 Task: Open Card Card0000000012 in Board Board0000000003 in Workspace WS0000000001 in Trello. Add Member nikrathi889@gmail.com to Card Card0000000012 in Board Board0000000003 in Workspace WS0000000001 in Trello. Add Red Label titled Label0000000012 to Card Card0000000012 in Board Board0000000003 in Workspace WS0000000001 in Trello. Add Checklist CL0000000012 to Card Card0000000012 in Board Board0000000003 in Workspace WS0000000001 in Trello. Add Dates with Start Date as Nov 01 2023 and Due Date as Nov 30 2023 to Card Card0000000012 in Board Board0000000003 in Workspace WS0000000001 in Trello
Action: Mouse moved to (322, 477)
Screenshot: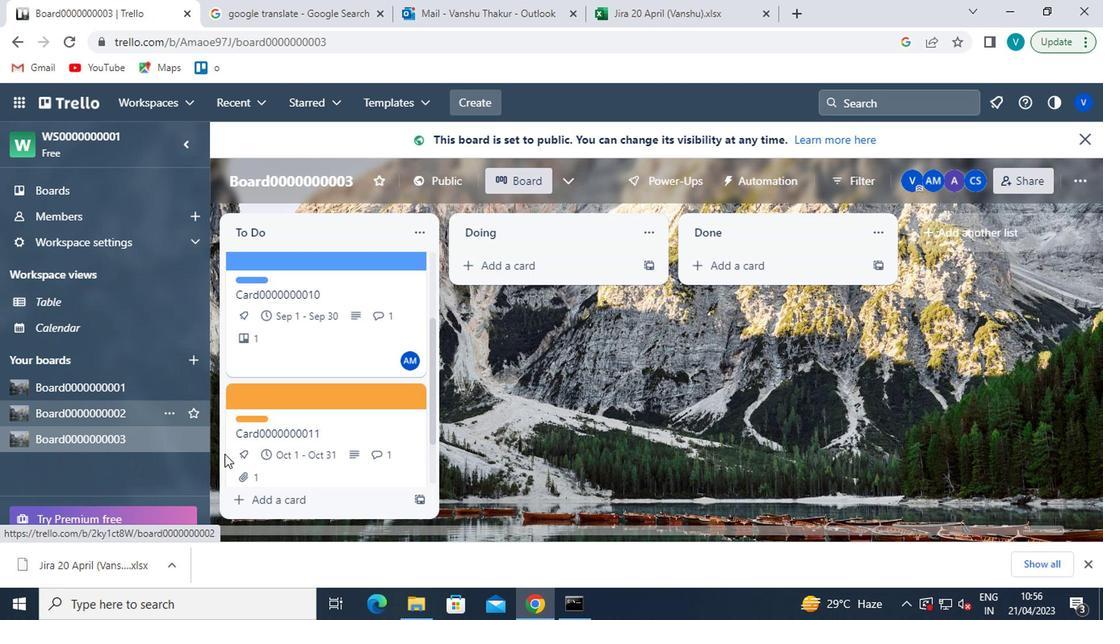 
Action: Mouse scrolled (322, 476) with delta (0, -1)
Screenshot: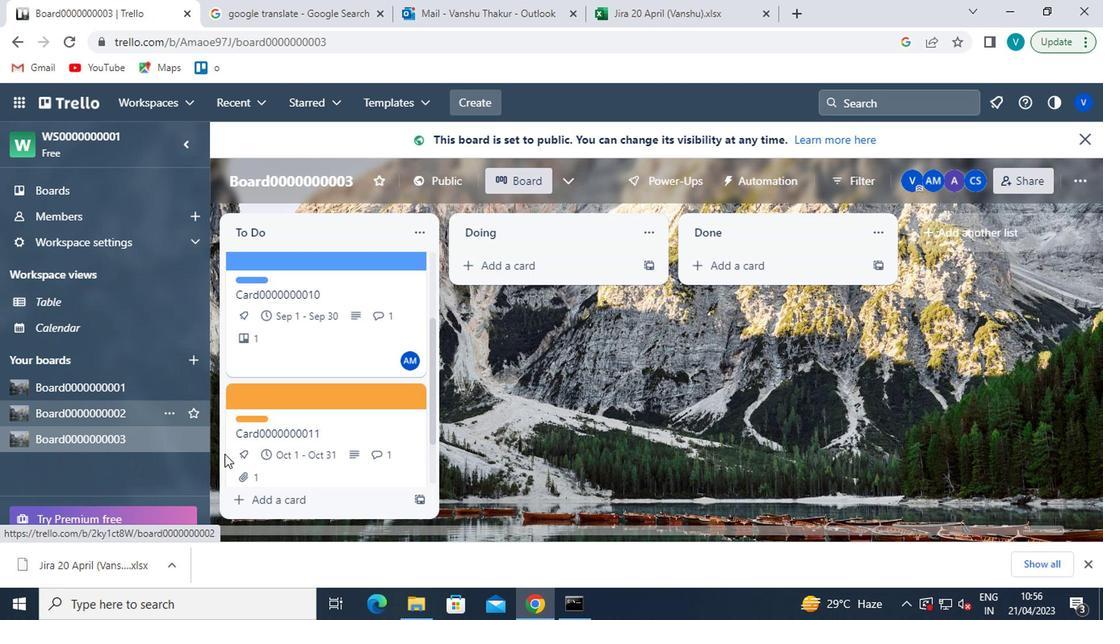 
Action: Mouse moved to (323, 474)
Screenshot: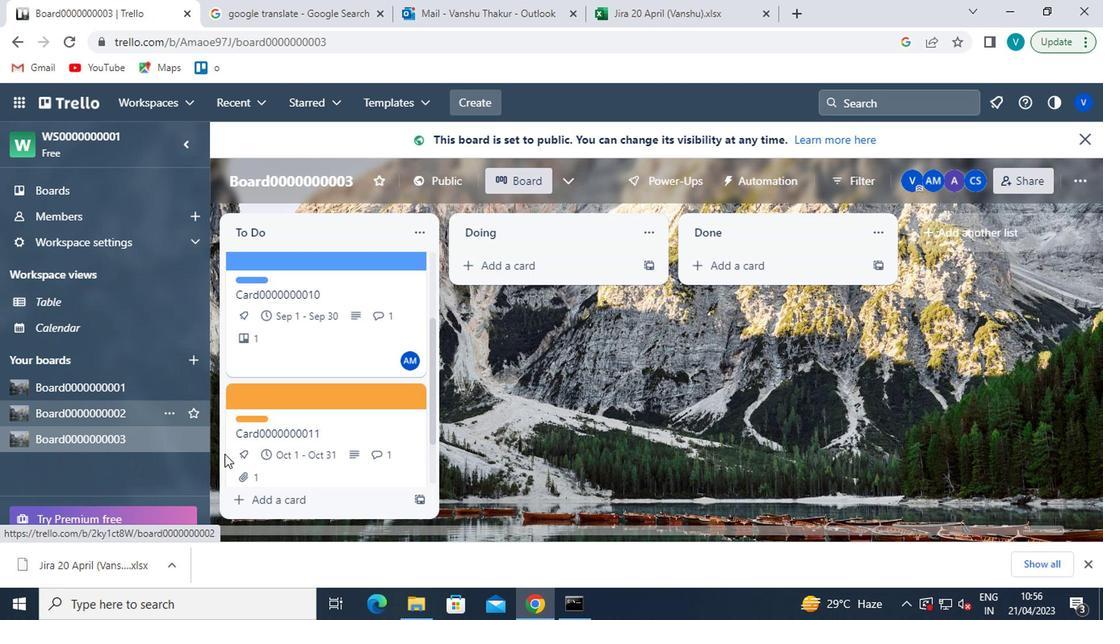 
Action: Mouse scrolled (323, 473) with delta (0, 0)
Screenshot: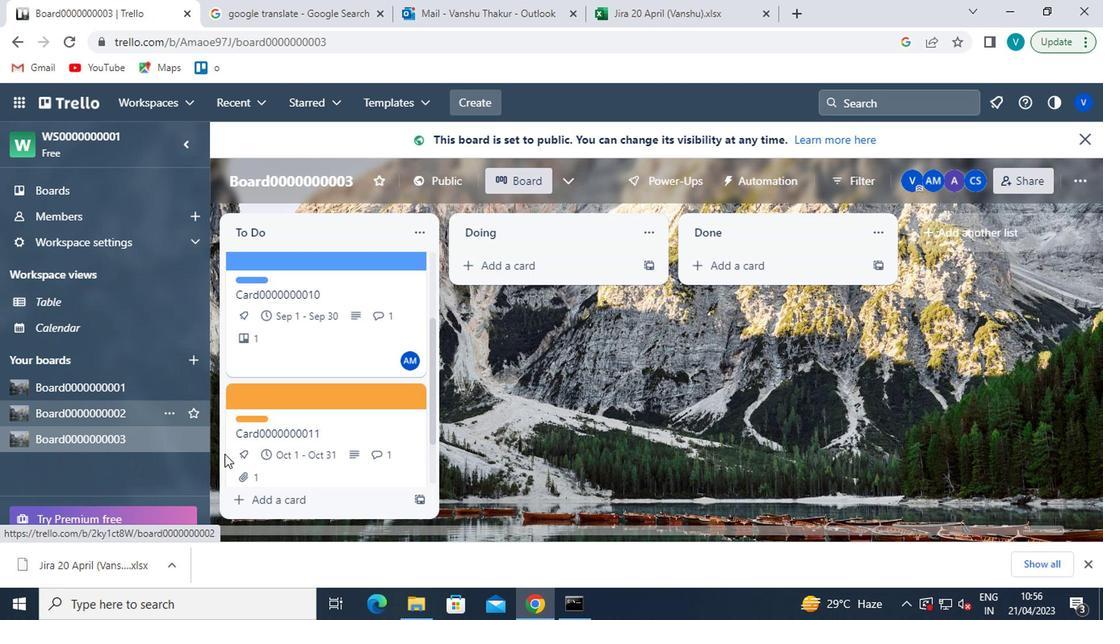 
Action: Mouse moved to (324, 470)
Screenshot: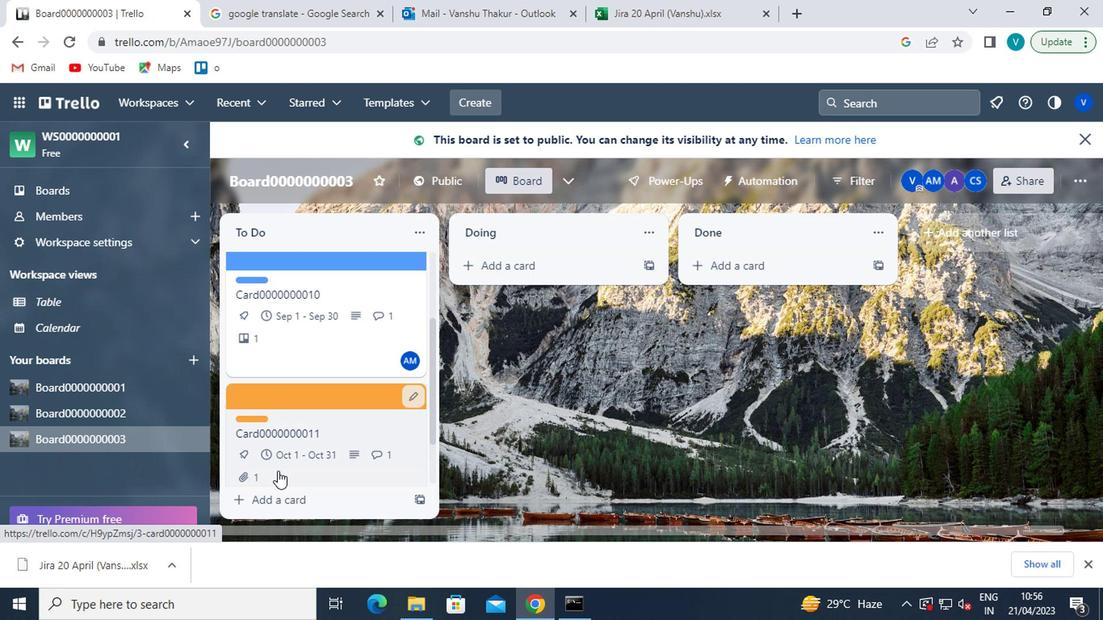 
Action: Mouse scrolled (324, 469) with delta (0, 0)
Screenshot: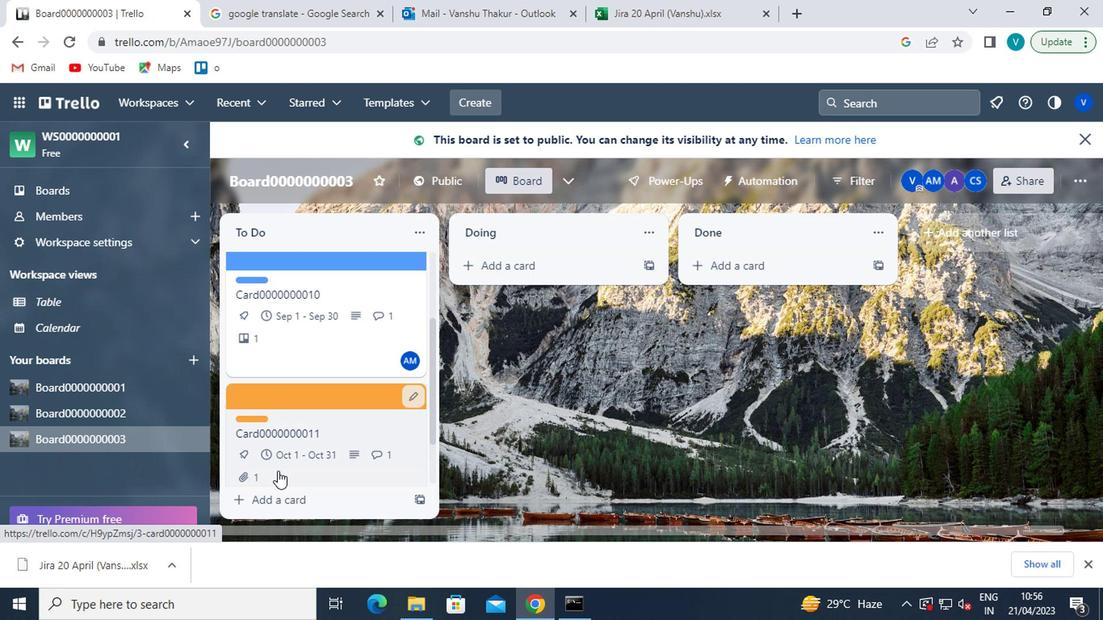 
Action: Mouse moved to (324, 466)
Screenshot: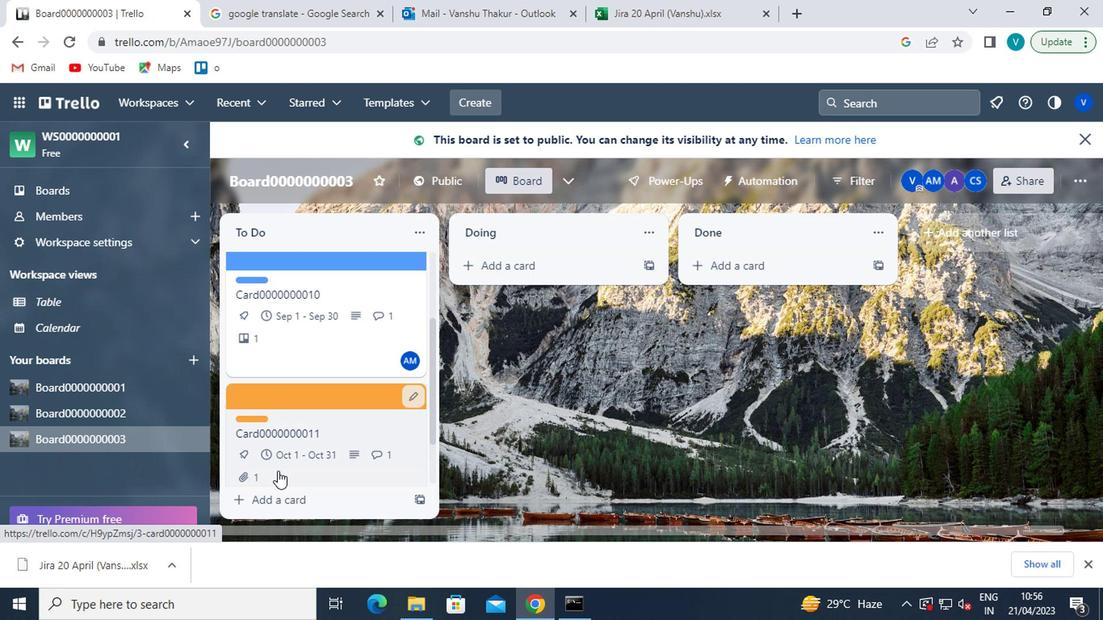 
Action: Mouse scrolled (324, 464) with delta (0, -1)
Screenshot: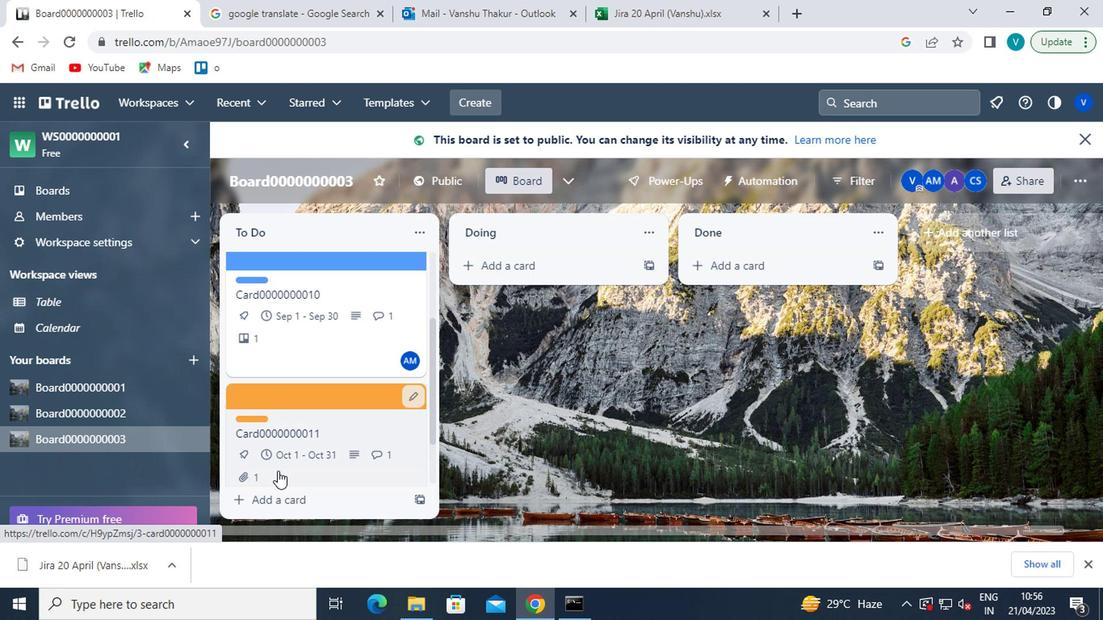 
Action: Mouse moved to (324, 462)
Screenshot: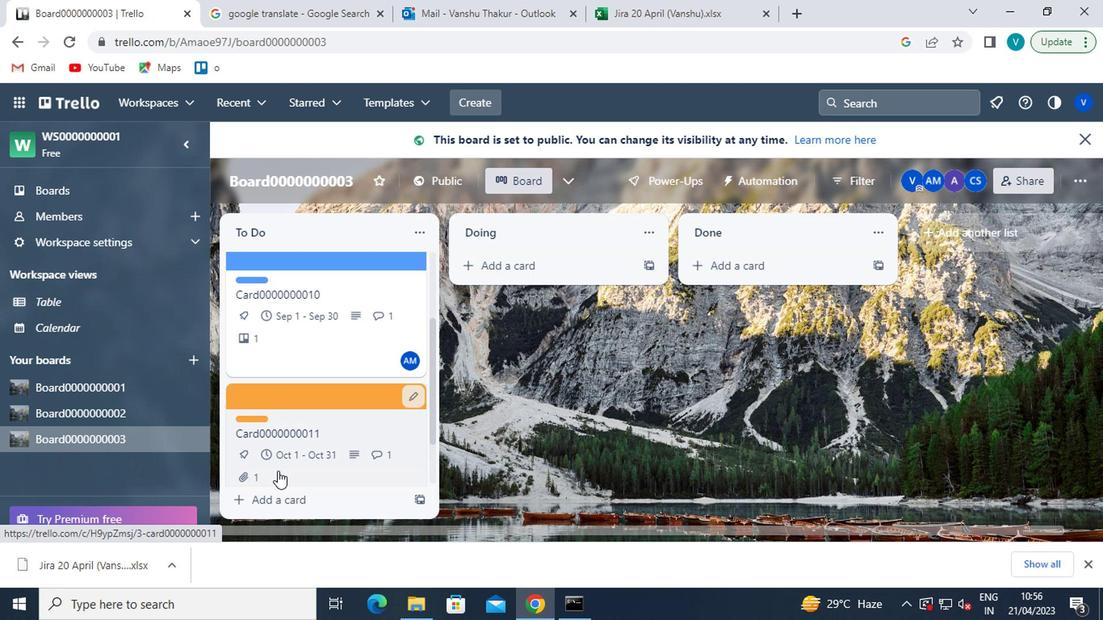 
Action: Mouse scrolled (324, 462) with delta (0, 0)
Screenshot: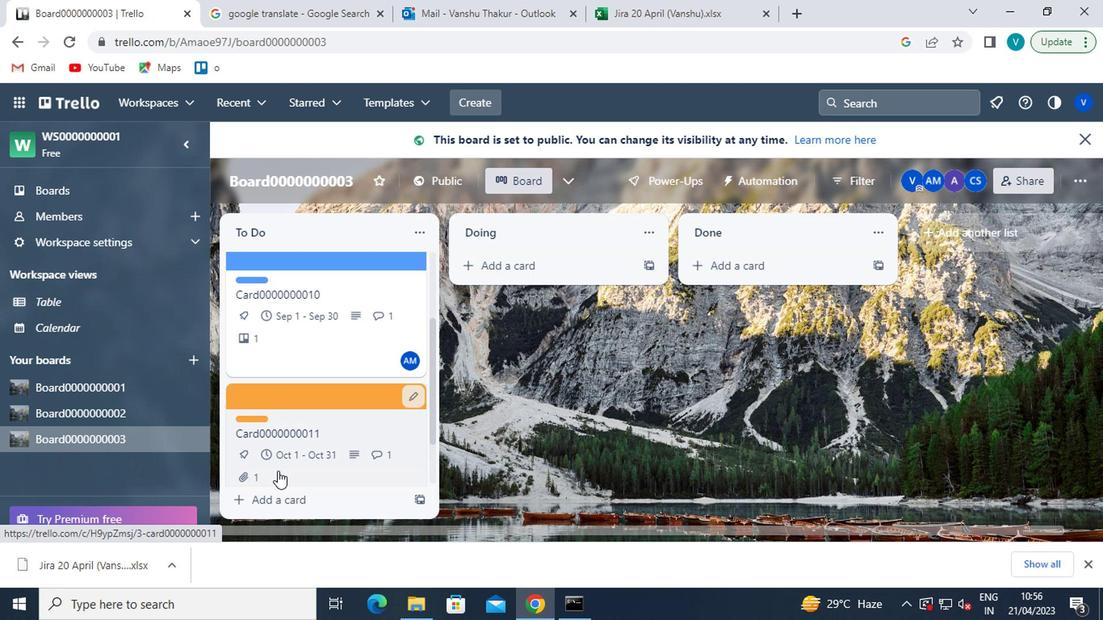
Action: Mouse moved to (324, 454)
Screenshot: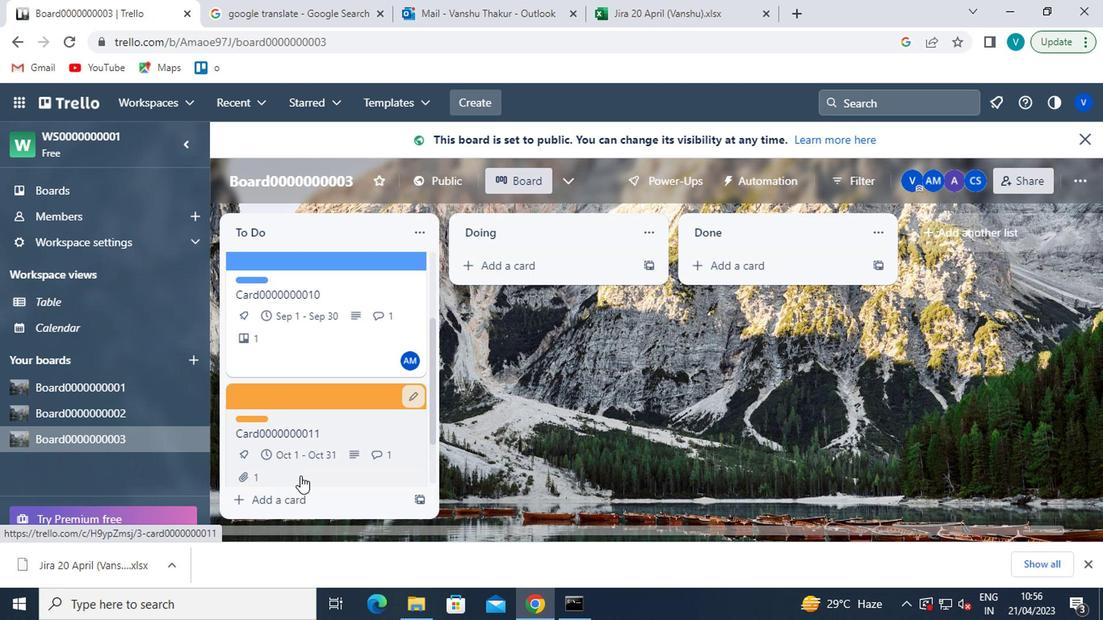 
Action: Mouse scrolled (324, 453) with delta (0, 0)
Screenshot: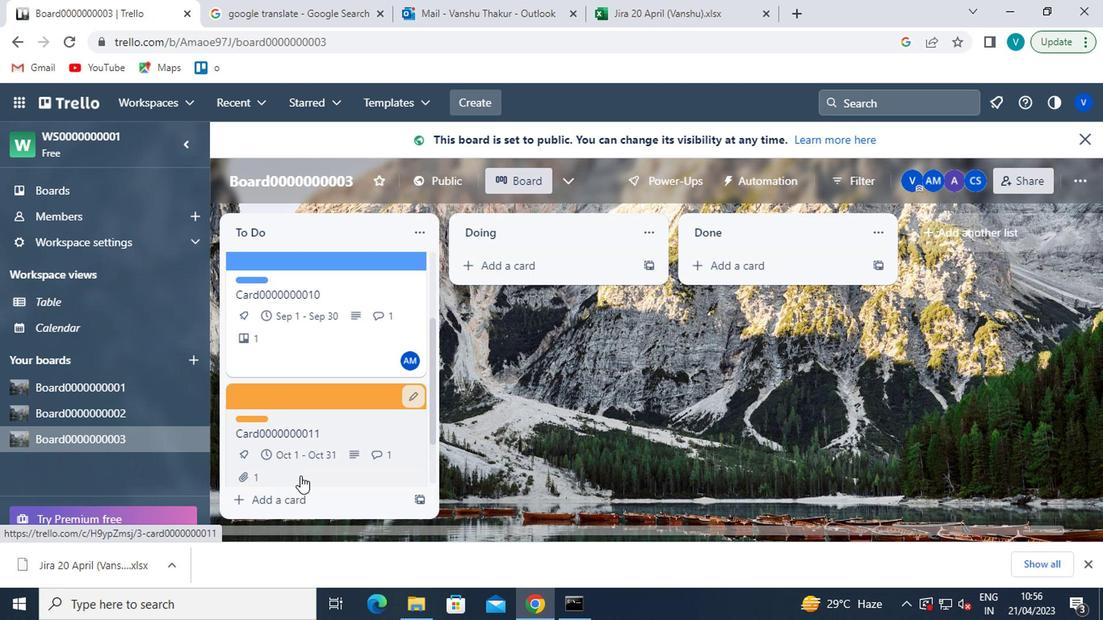 
Action: Mouse moved to (335, 467)
Screenshot: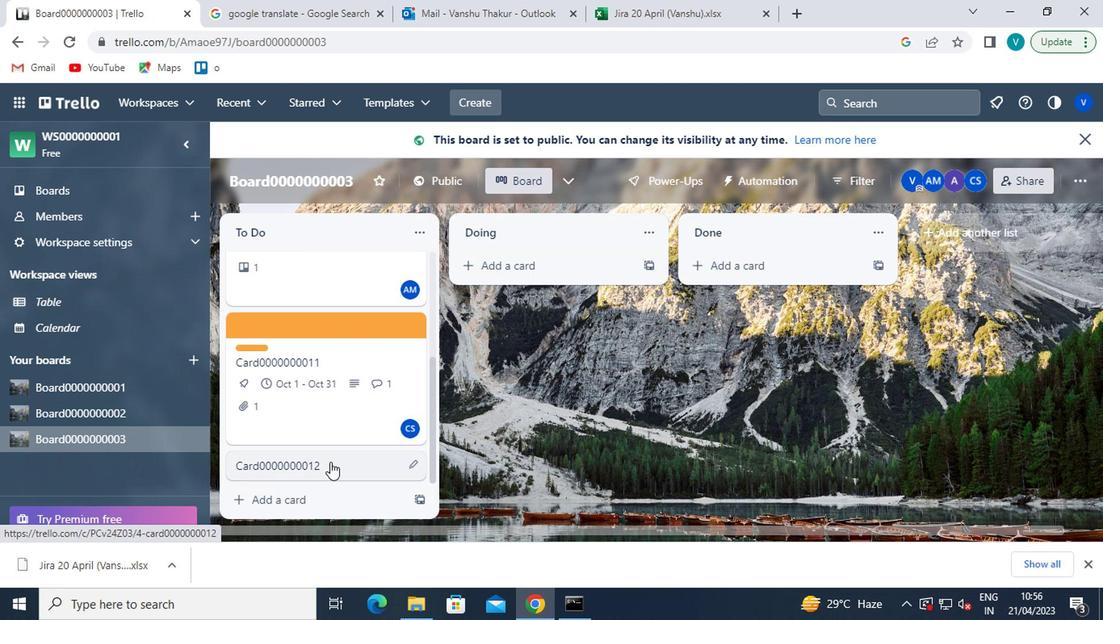 
Action: Mouse pressed left at (335, 467)
Screenshot: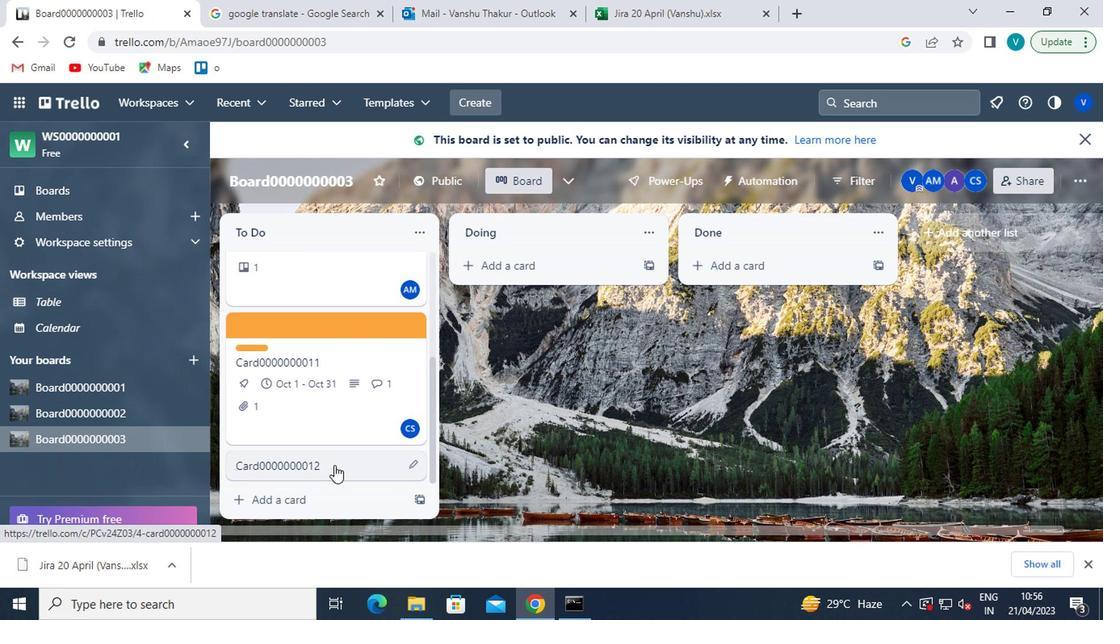 
Action: Mouse moved to (744, 285)
Screenshot: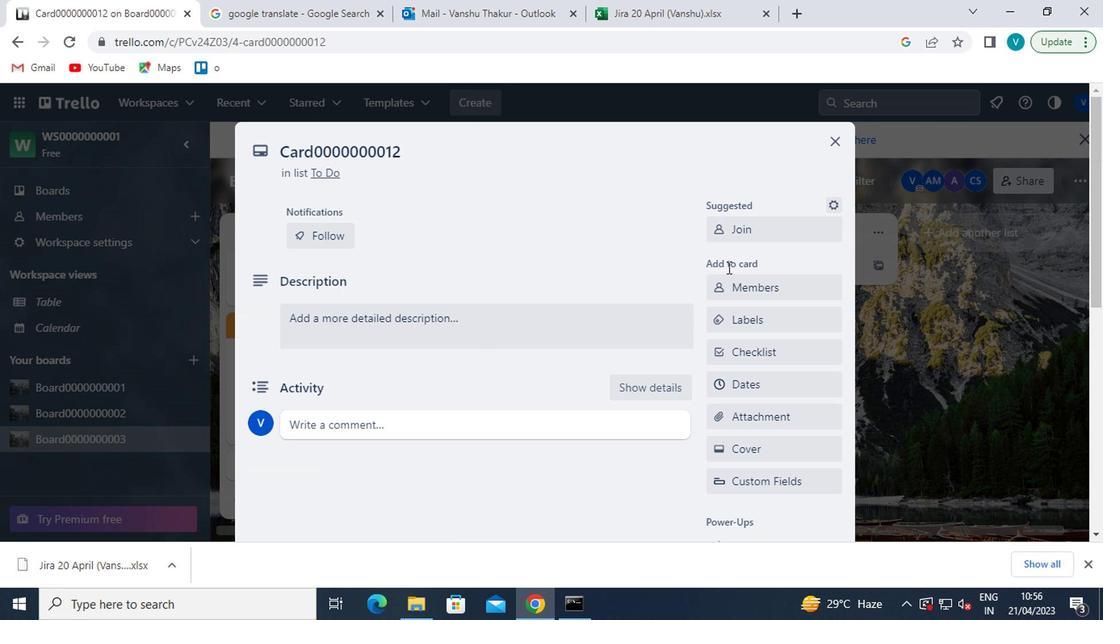 
Action: Mouse pressed left at (744, 285)
Screenshot: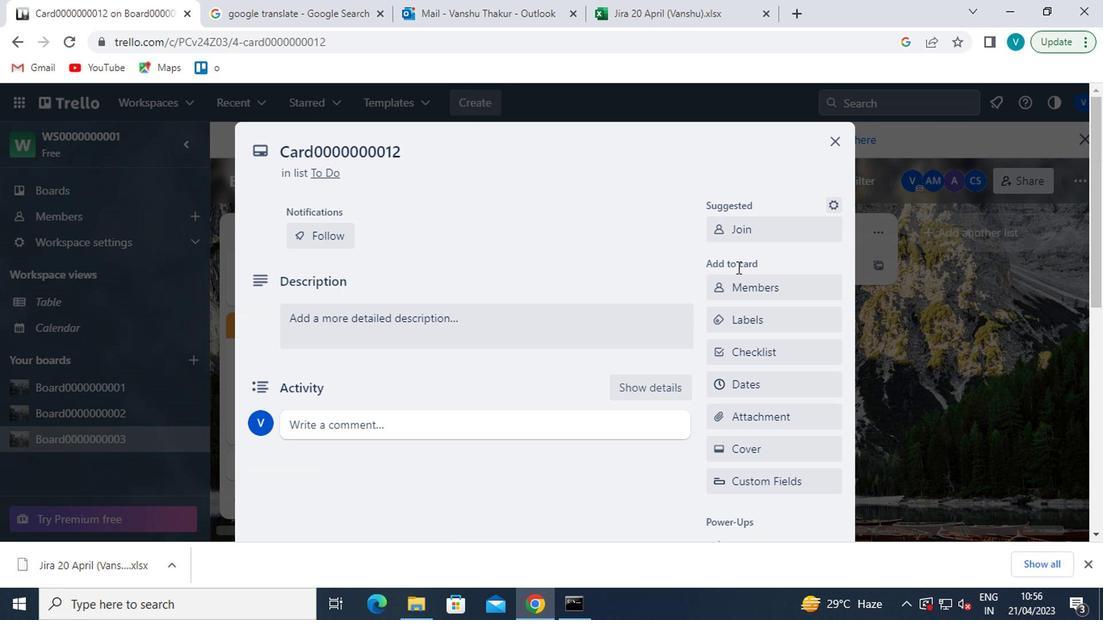 
Action: Mouse moved to (802, 173)
Screenshot: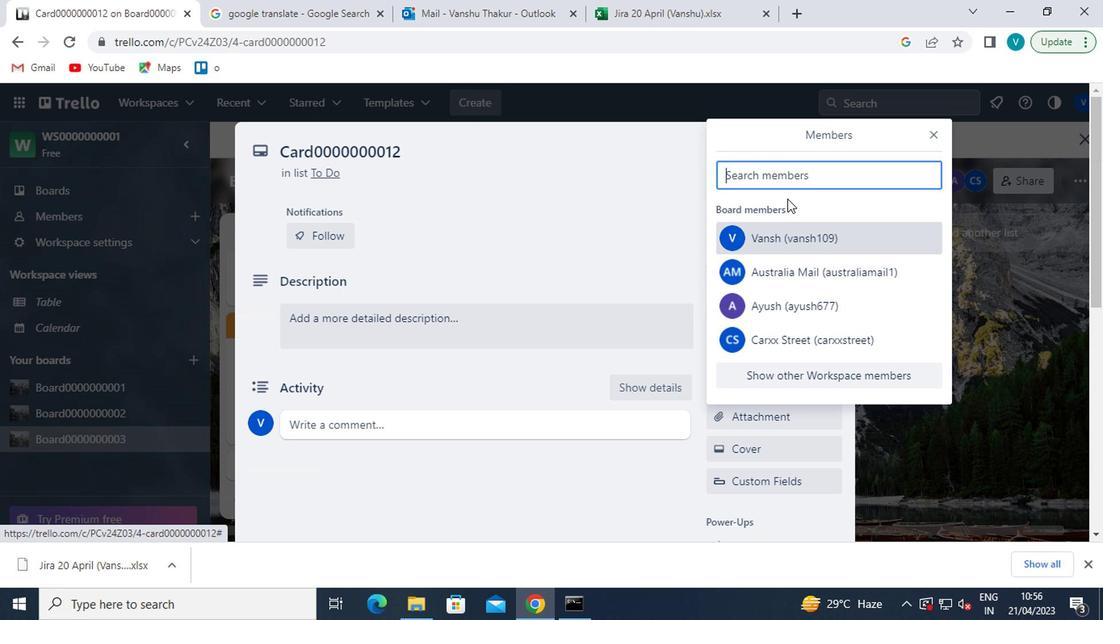 
Action: Mouse pressed left at (802, 173)
Screenshot: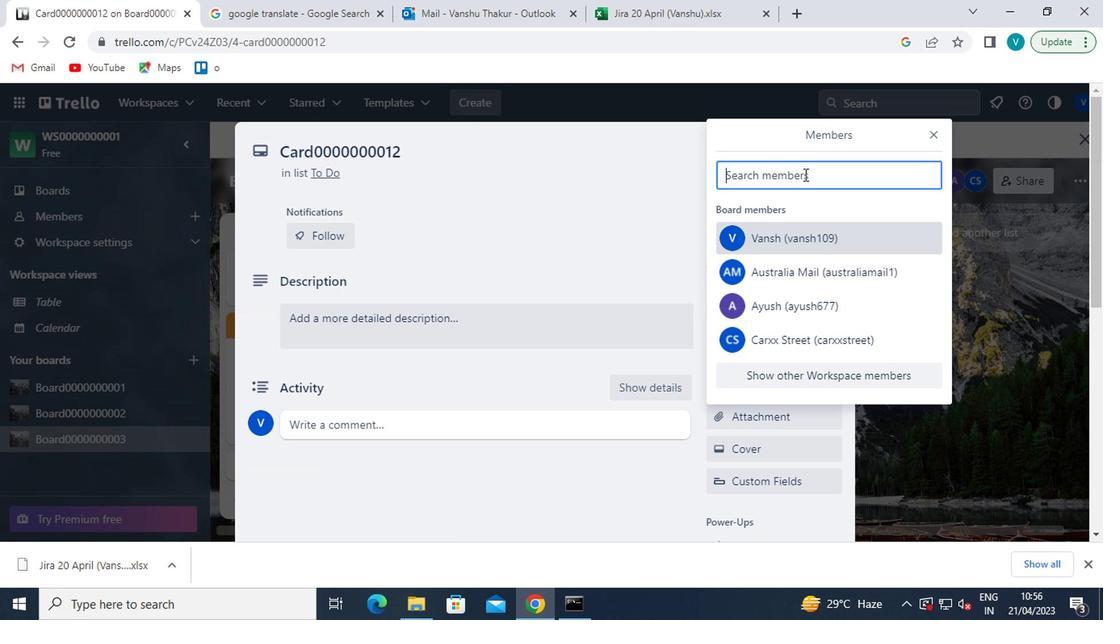 
Action: Mouse moved to (266, 16)
Screenshot: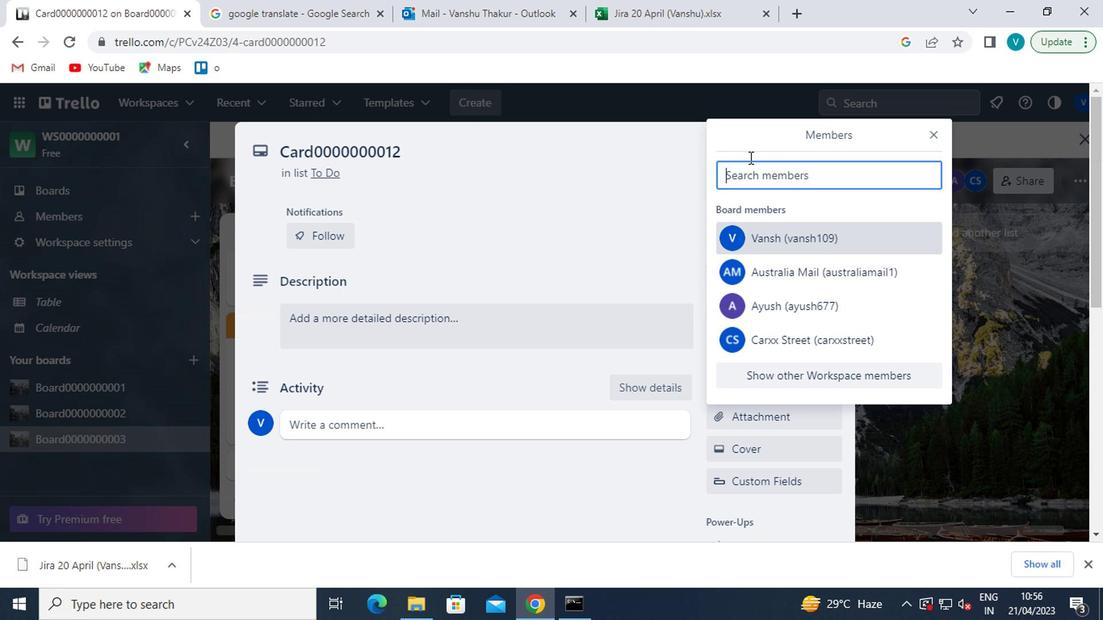 
Action: Key pressed <Key.shift>NIKRATHI889<Key.shift>@GMAIL.COM
Screenshot: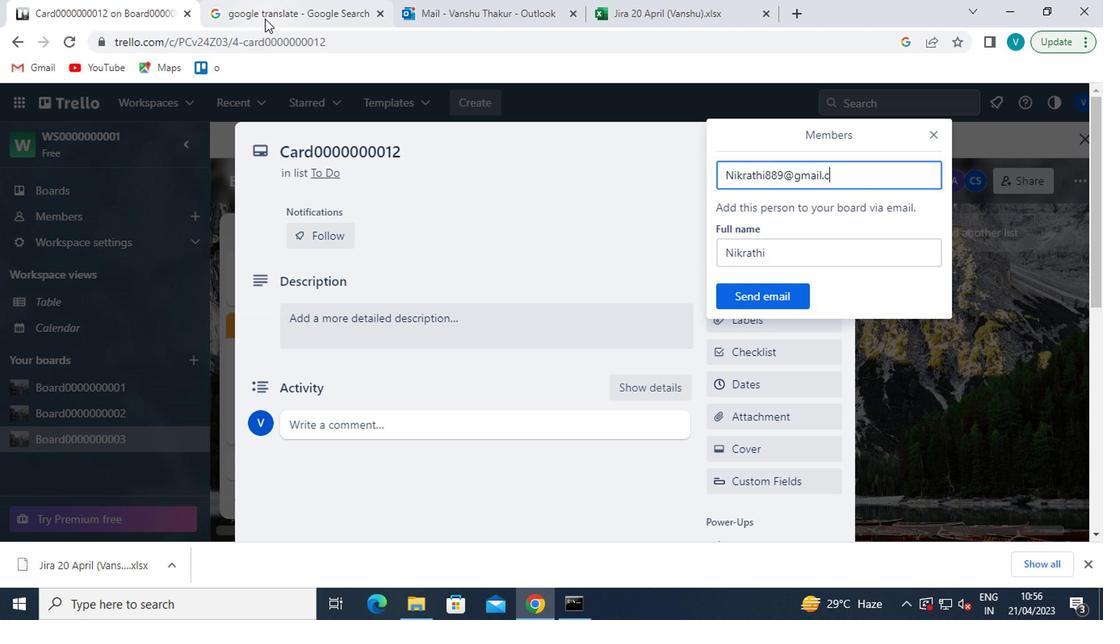 
Action: Mouse moved to (744, 303)
Screenshot: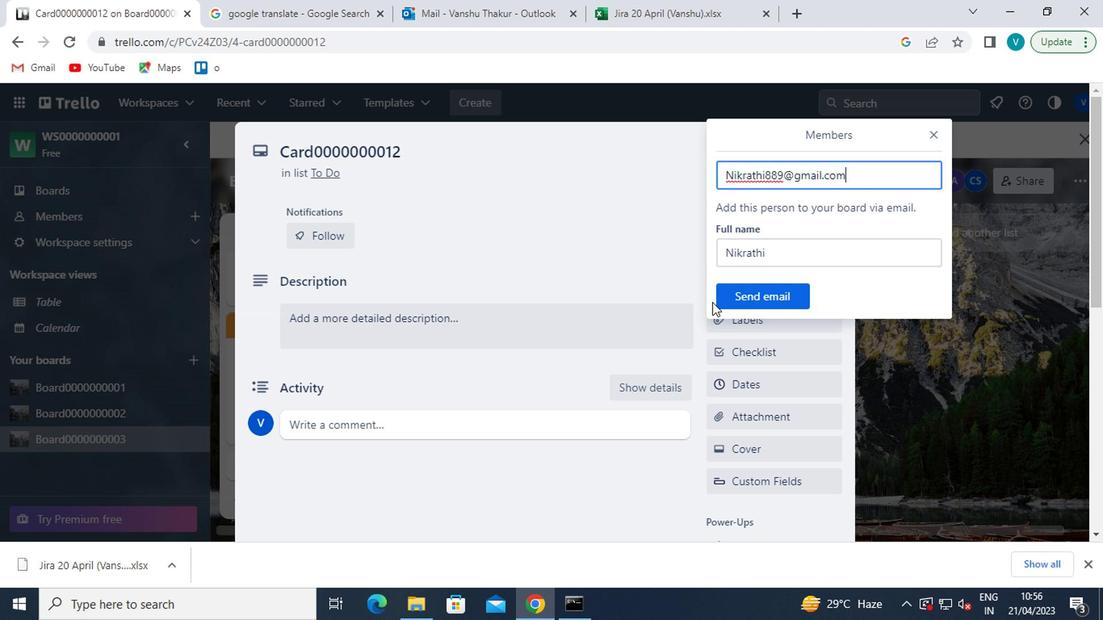 
Action: Mouse pressed left at (744, 303)
Screenshot: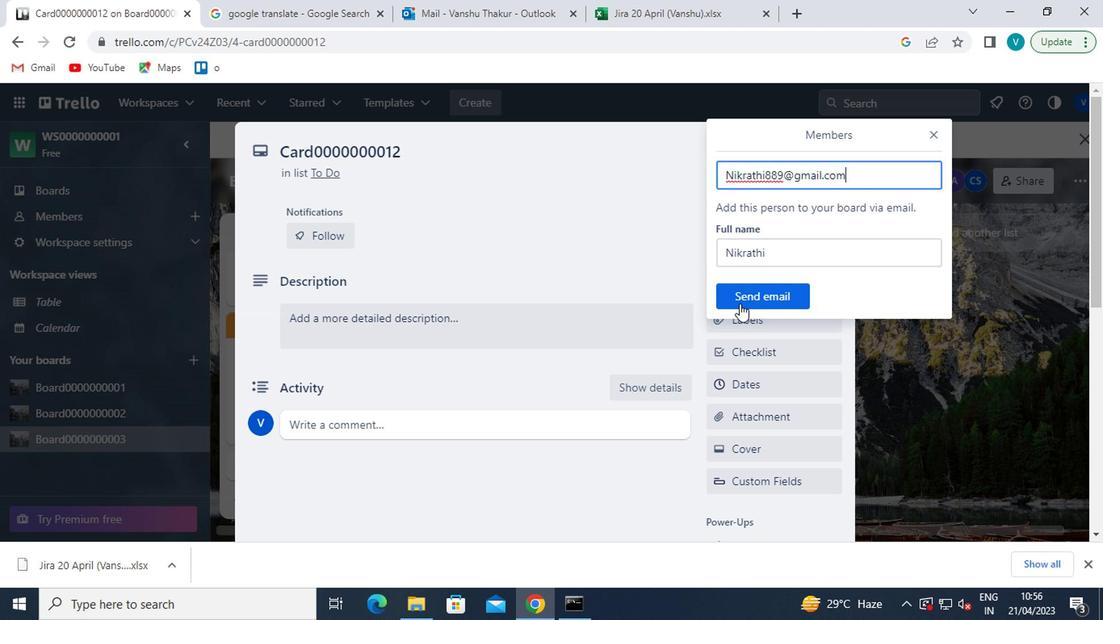 
Action: Mouse moved to (738, 313)
Screenshot: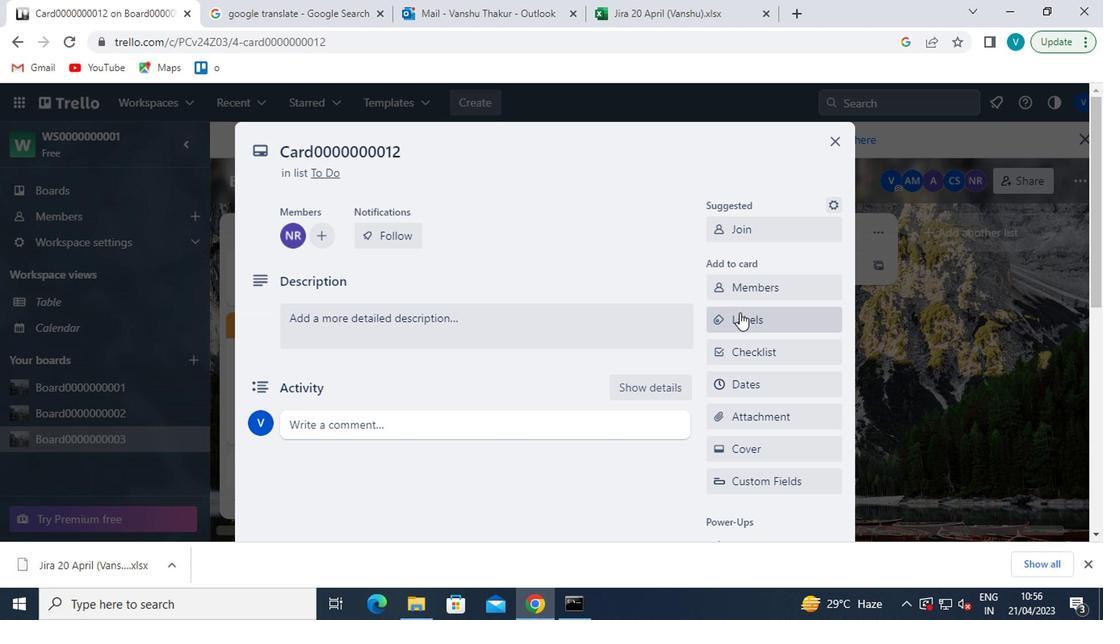 
Action: Mouse pressed left at (738, 313)
Screenshot: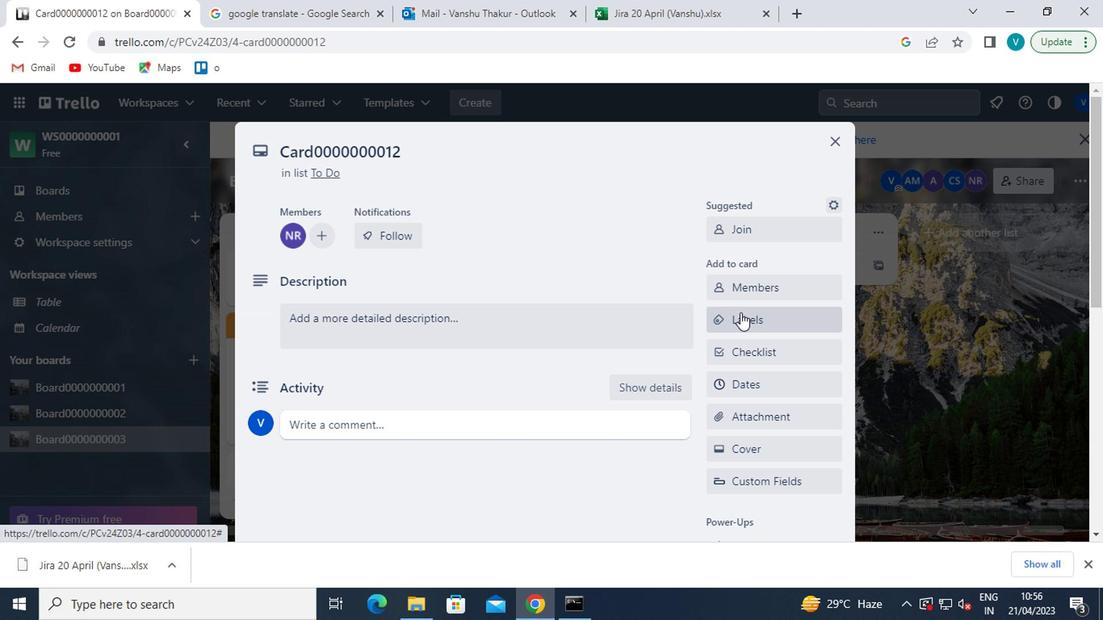 
Action: Mouse moved to (795, 518)
Screenshot: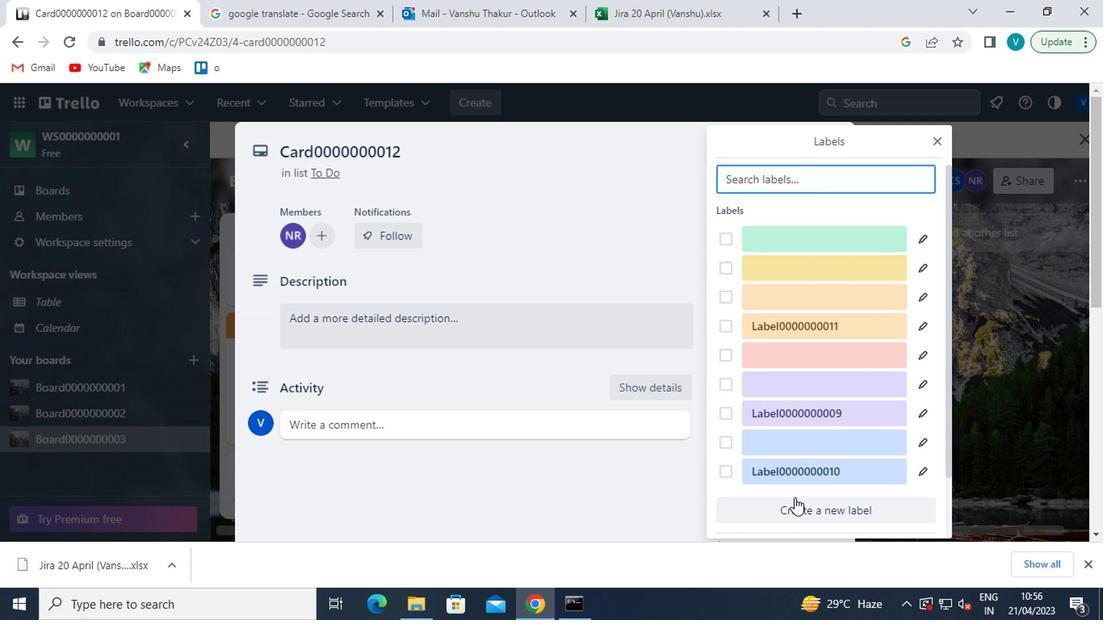 
Action: Mouse pressed left at (795, 518)
Screenshot: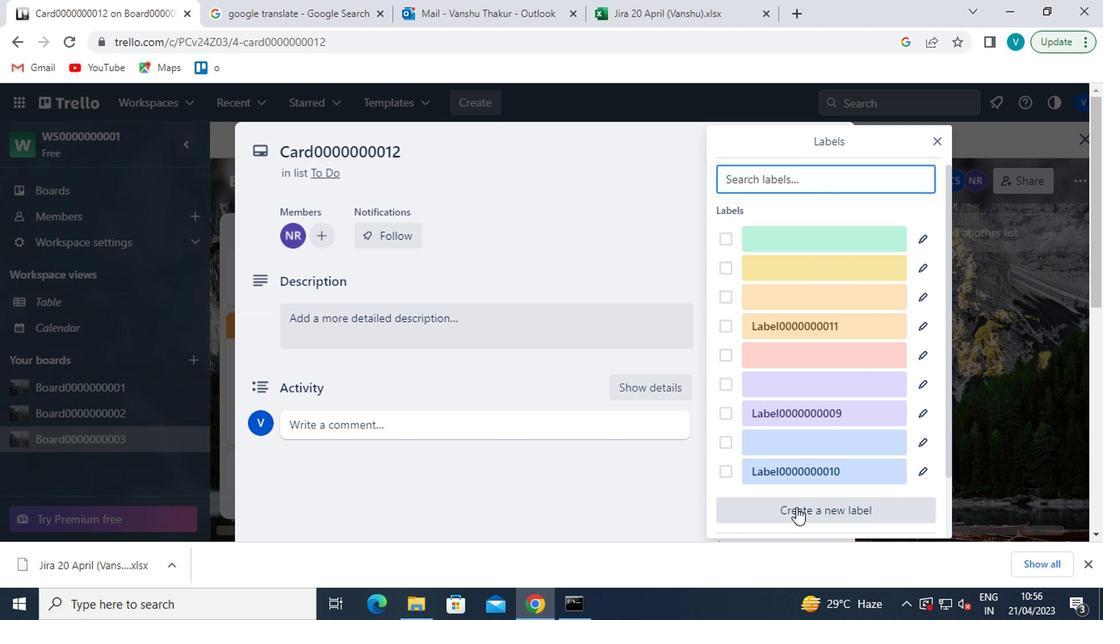 
Action: Mouse moved to (867, 387)
Screenshot: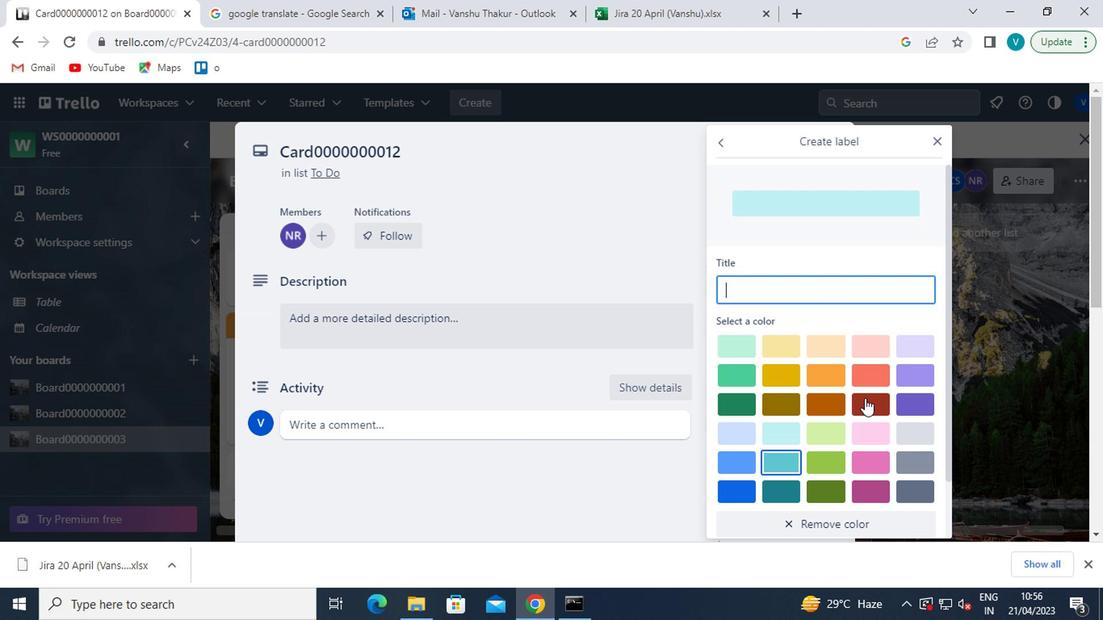 
Action: Mouse pressed left at (867, 387)
Screenshot: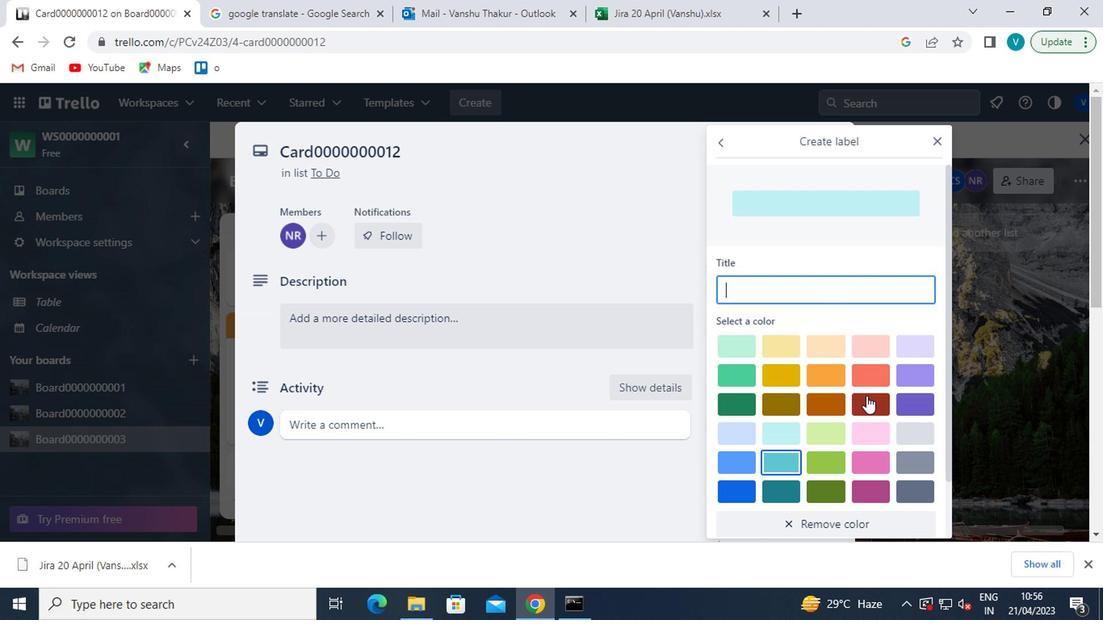 
Action: Mouse moved to (863, 302)
Screenshot: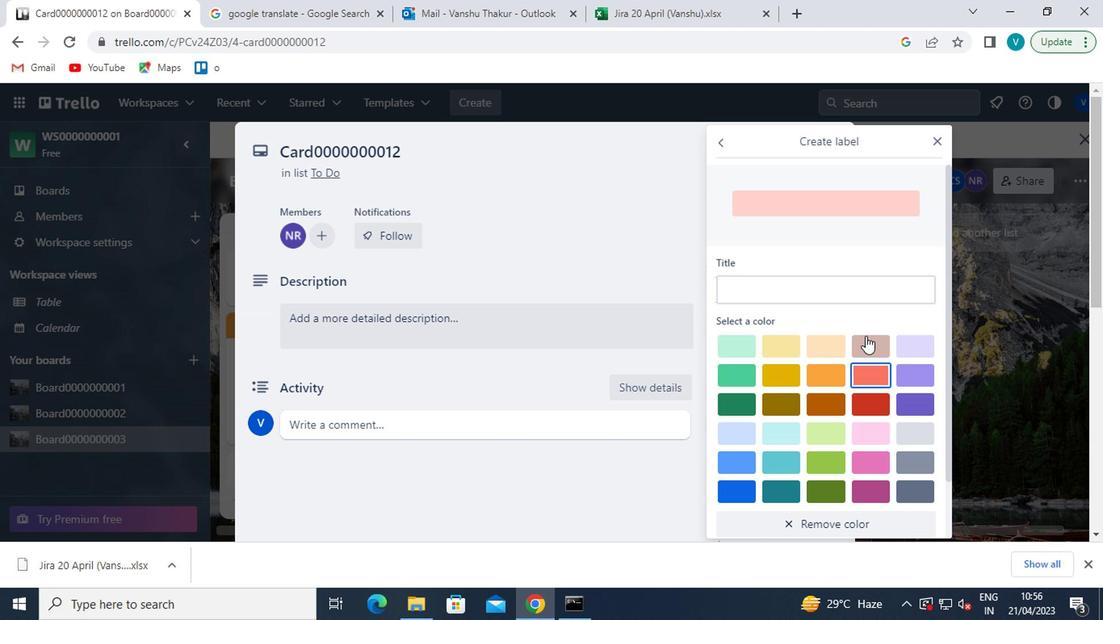 
Action: Mouse pressed left at (863, 302)
Screenshot: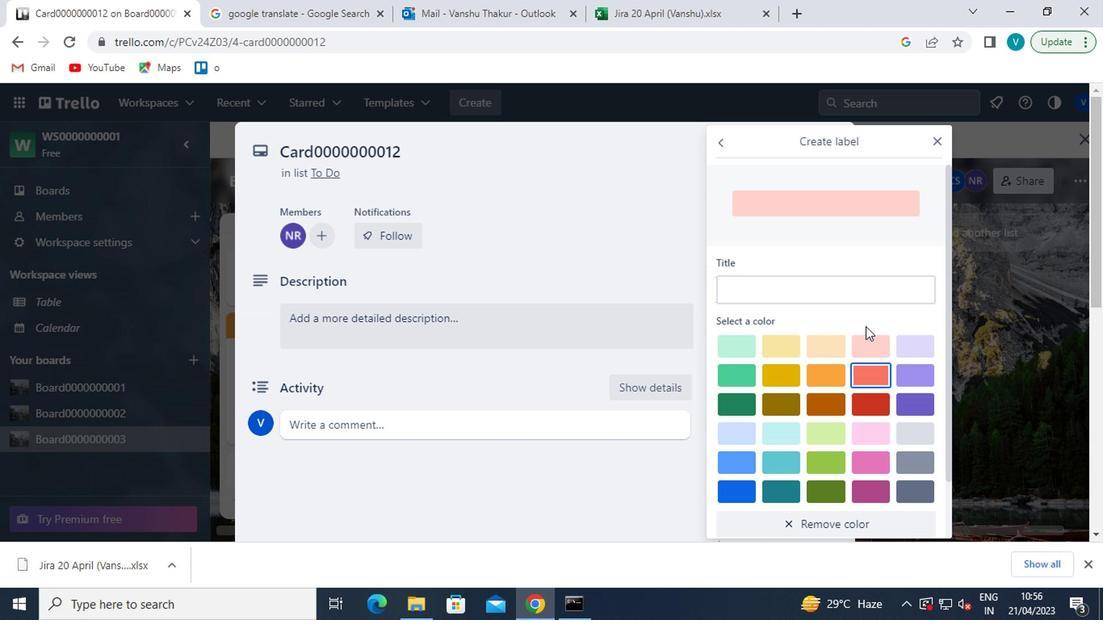 
Action: Mouse moved to (245, 122)
Screenshot: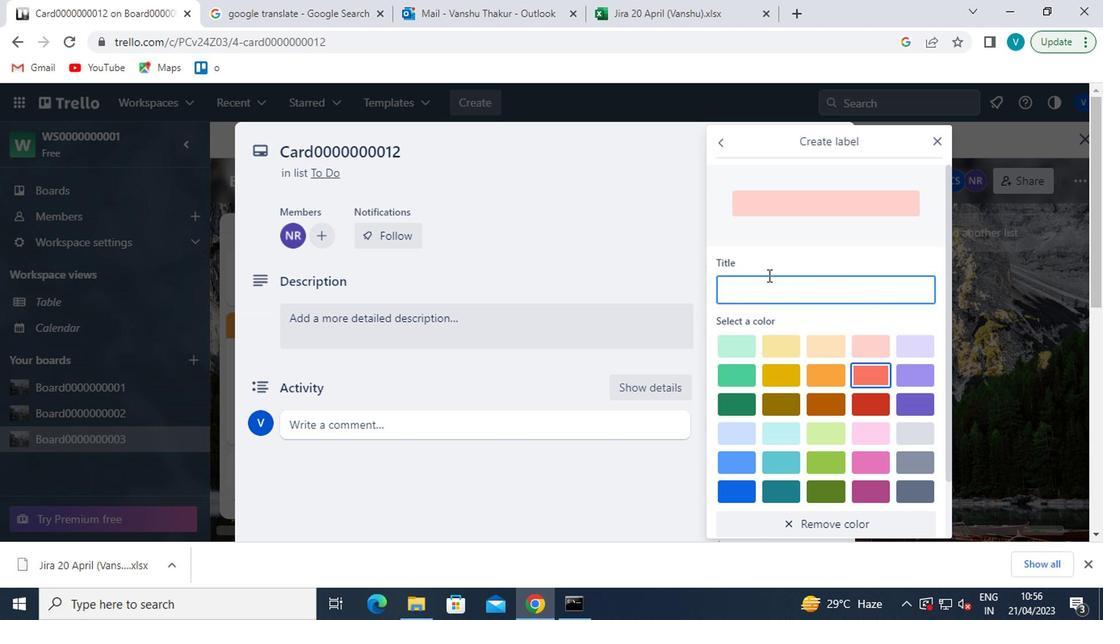 
Action: Key pressed <Key.shift>LABEL0000000012
Screenshot: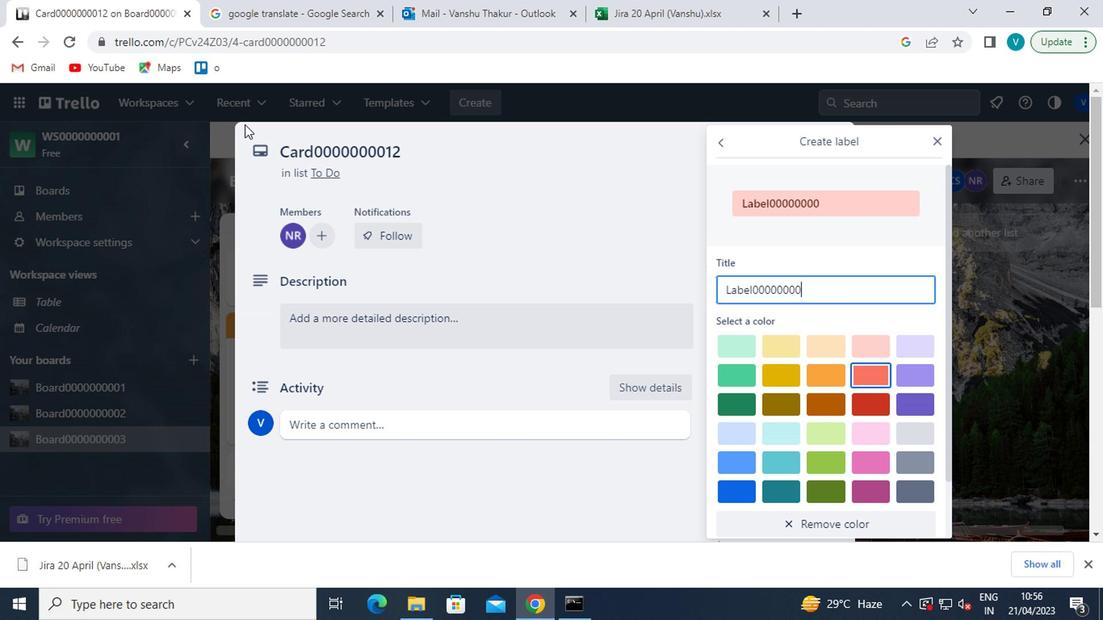 
Action: Mouse moved to (907, 344)
Screenshot: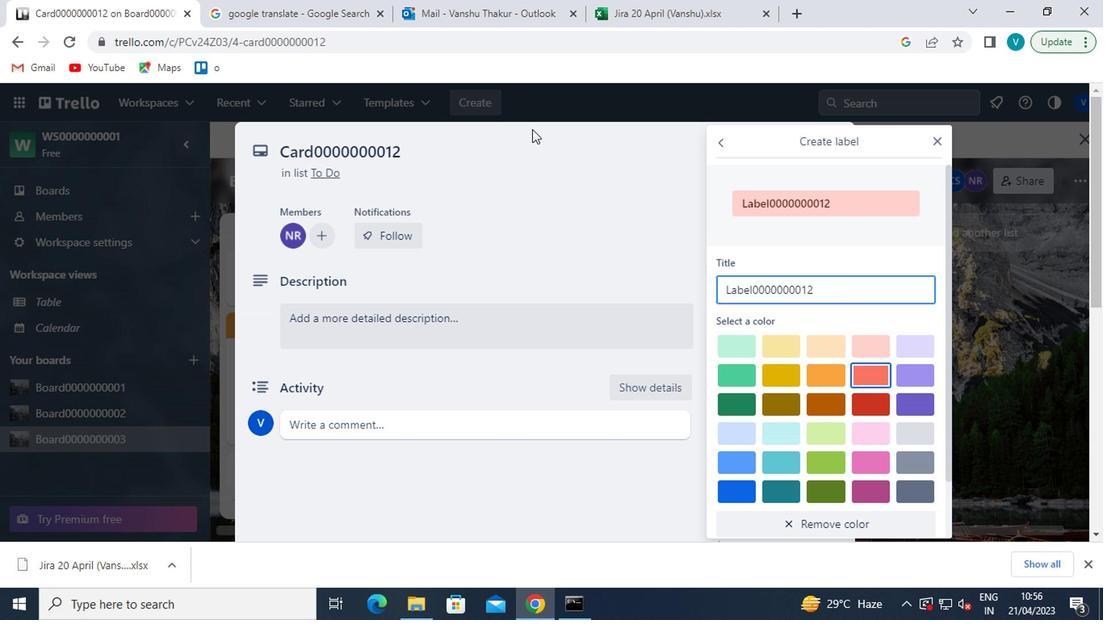 
Action: Mouse scrolled (907, 343) with delta (0, 0)
Screenshot: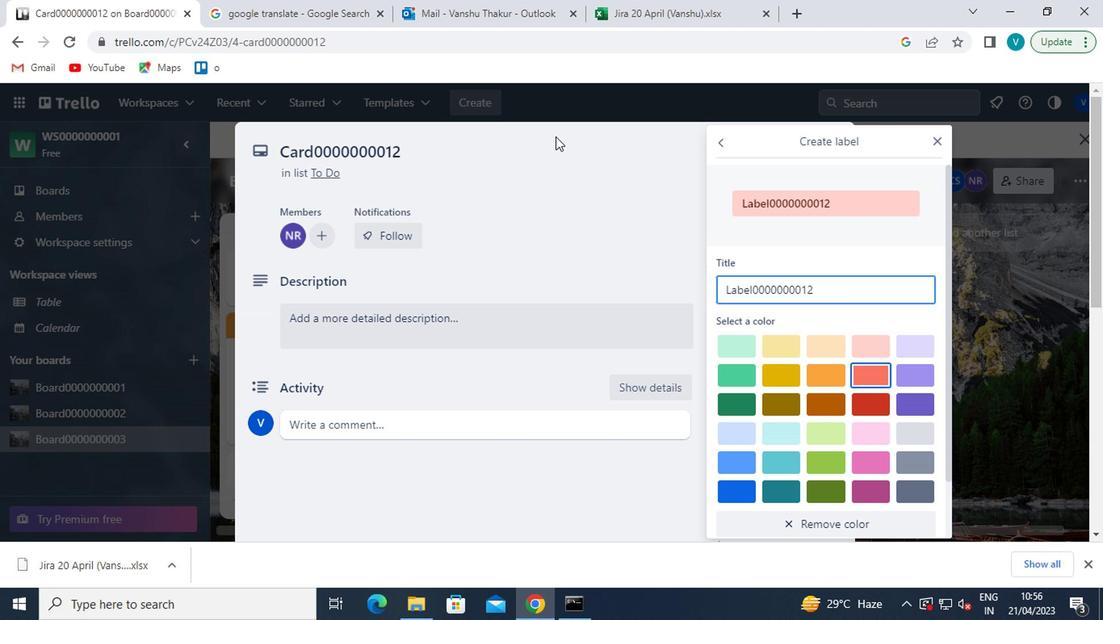 
Action: Mouse moved to (907, 344)
Screenshot: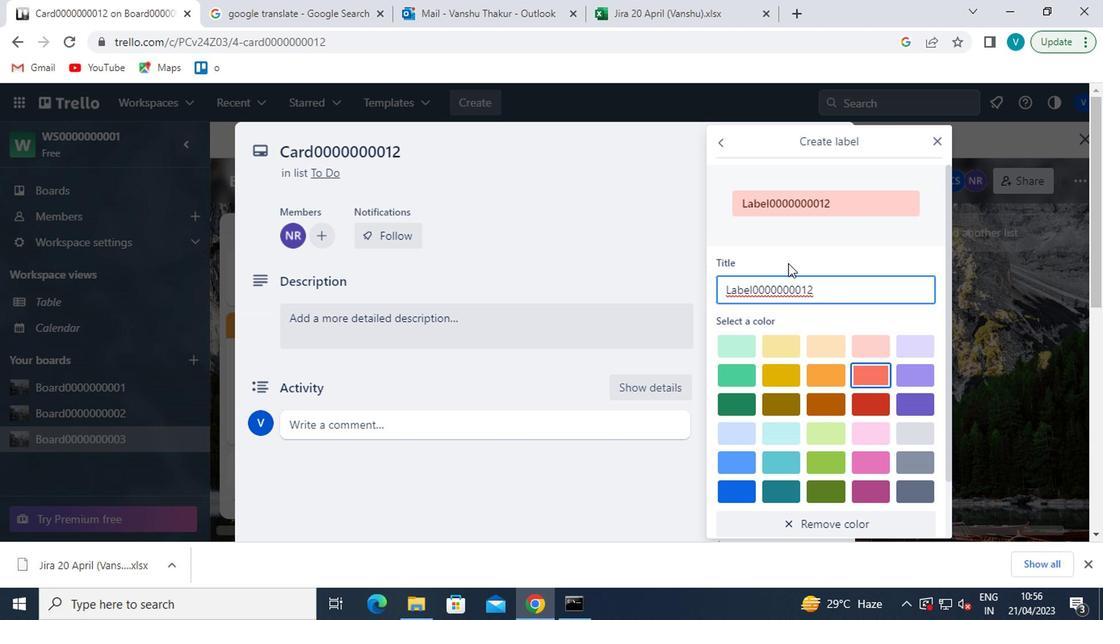 
Action: Mouse scrolled (907, 344) with delta (0, 0)
Screenshot: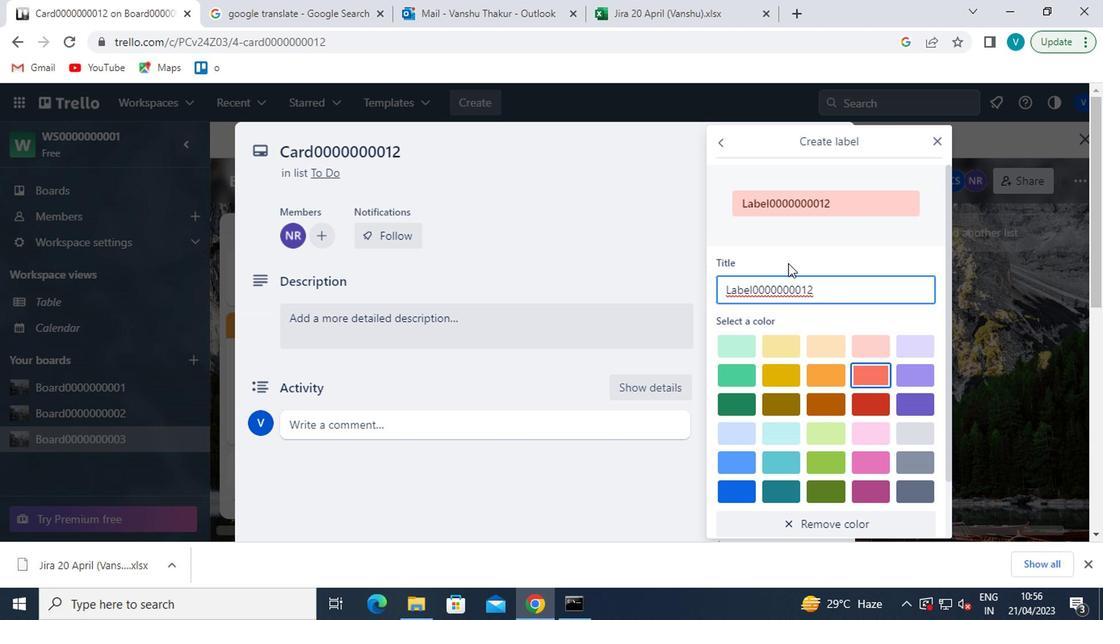
Action: Mouse moved to (907, 346)
Screenshot: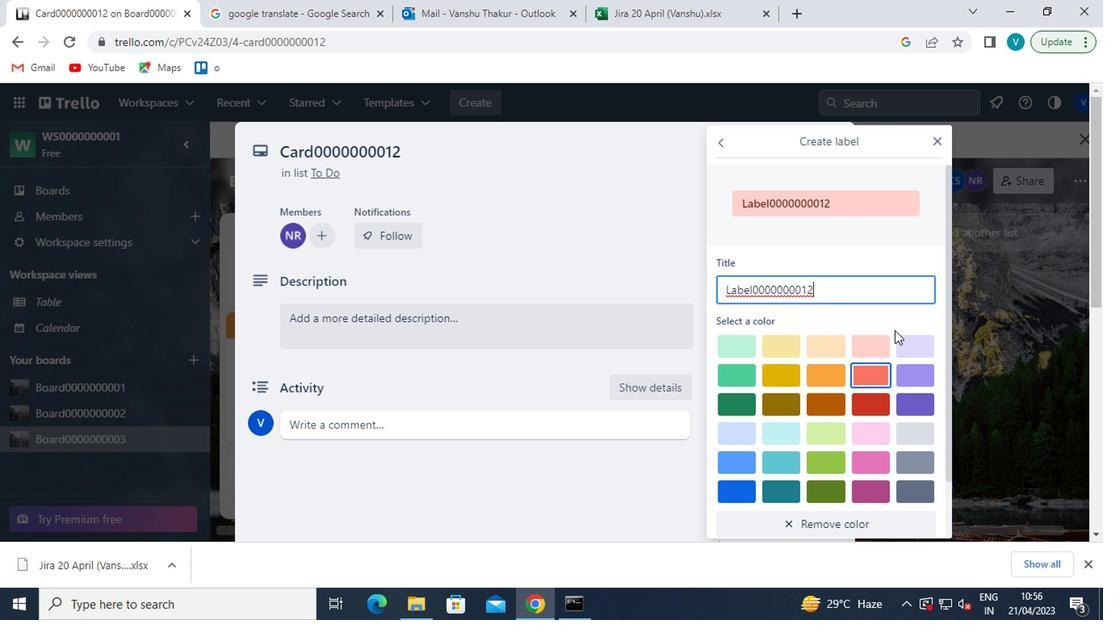 
Action: Mouse scrolled (907, 345) with delta (0, 0)
Screenshot: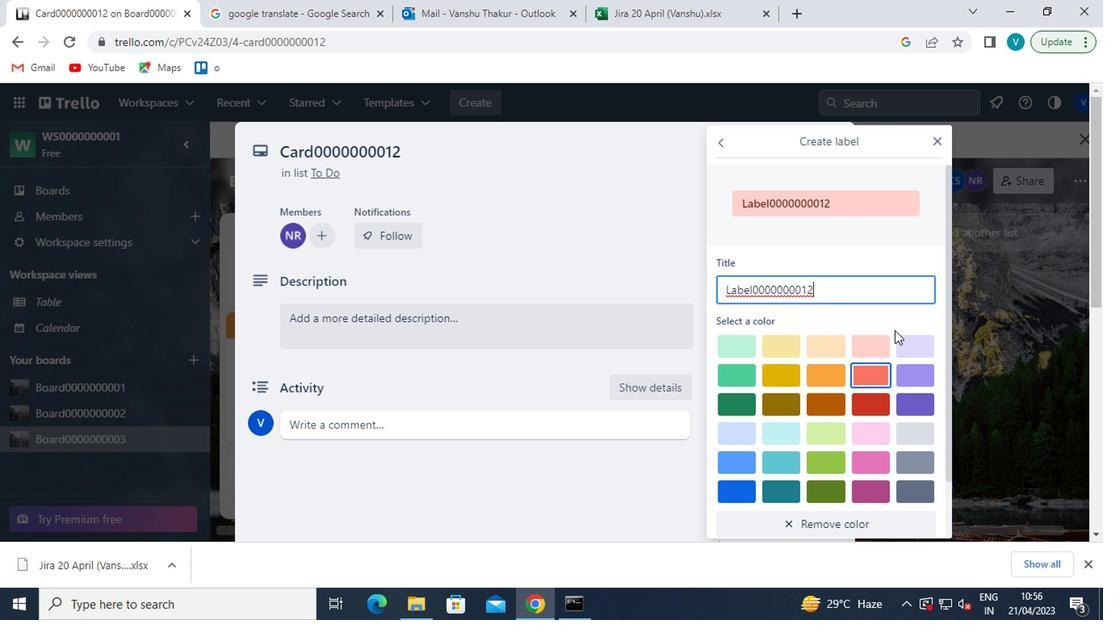 
Action: Mouse moved to (904, 349)
Screenshot: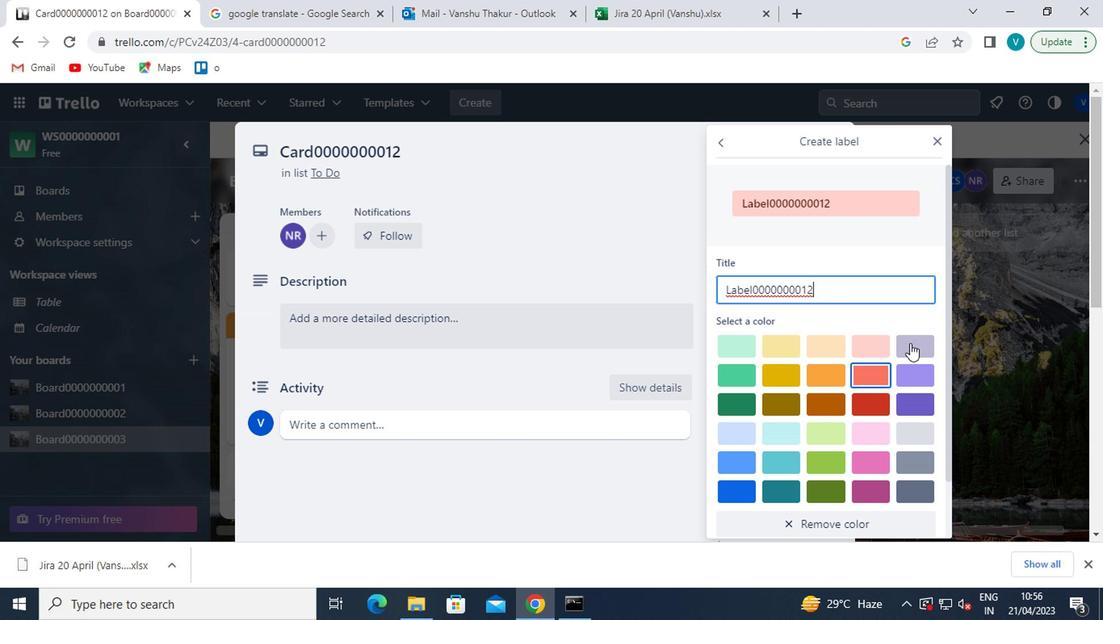
Action: Mouse scrolled (904, 348) with delta (0, -1)
Screenshot: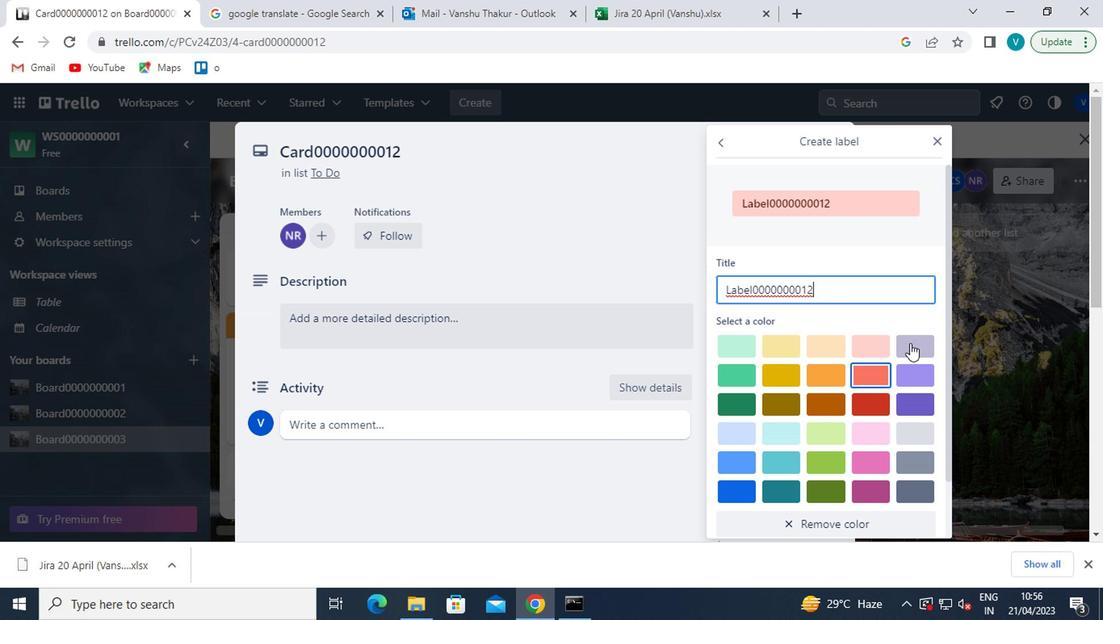 
Action: Mouse moved to (746, 513)
Screenshot: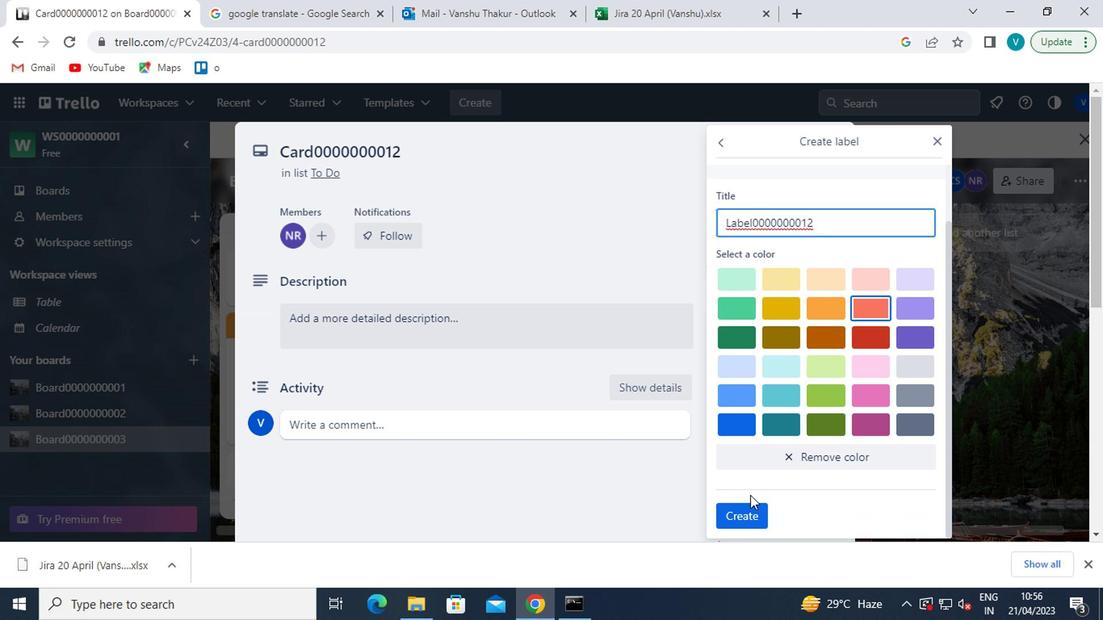 
Action: Mouse pressed left at (746, 513)
Screenshot: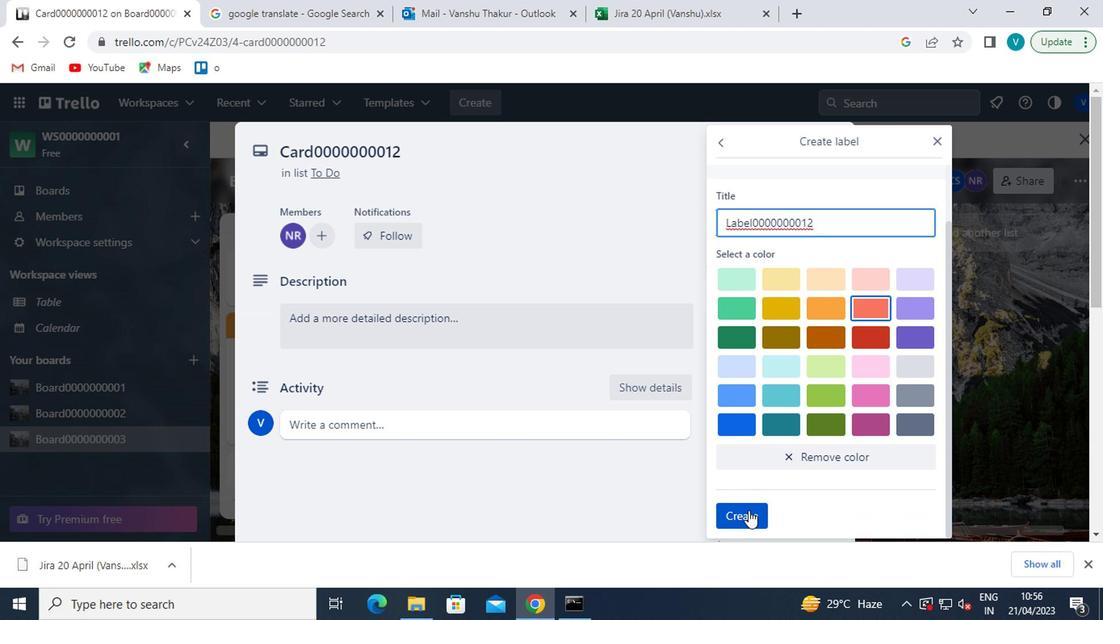 
Action: Mouse moved to (936, 142)
Screenshot: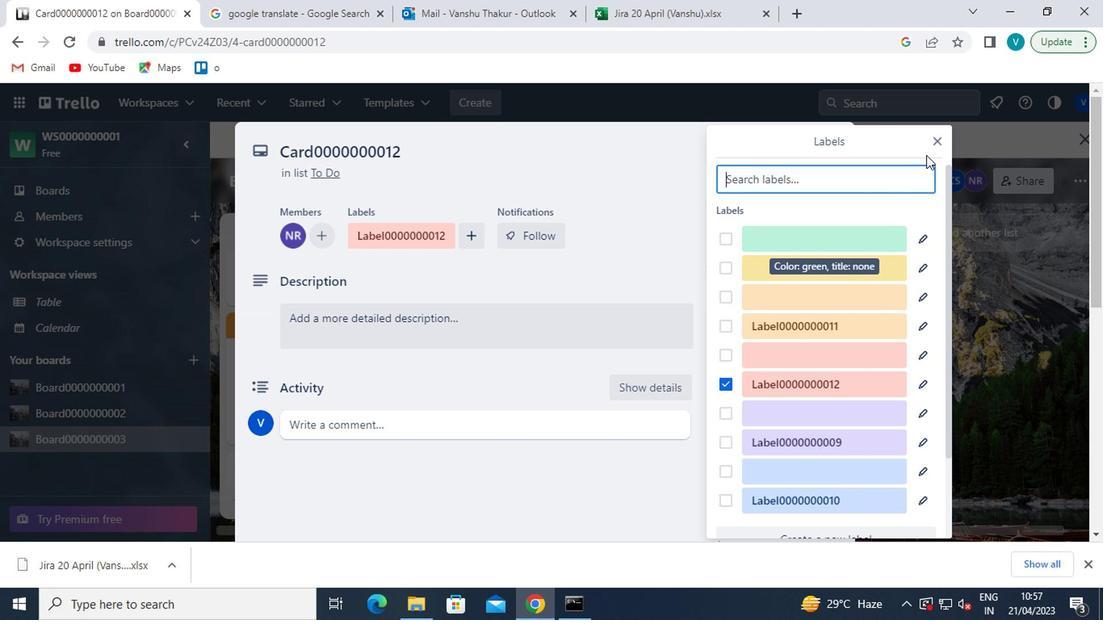 
Action: Mouse pressed left at (936, 142)
Screenshot: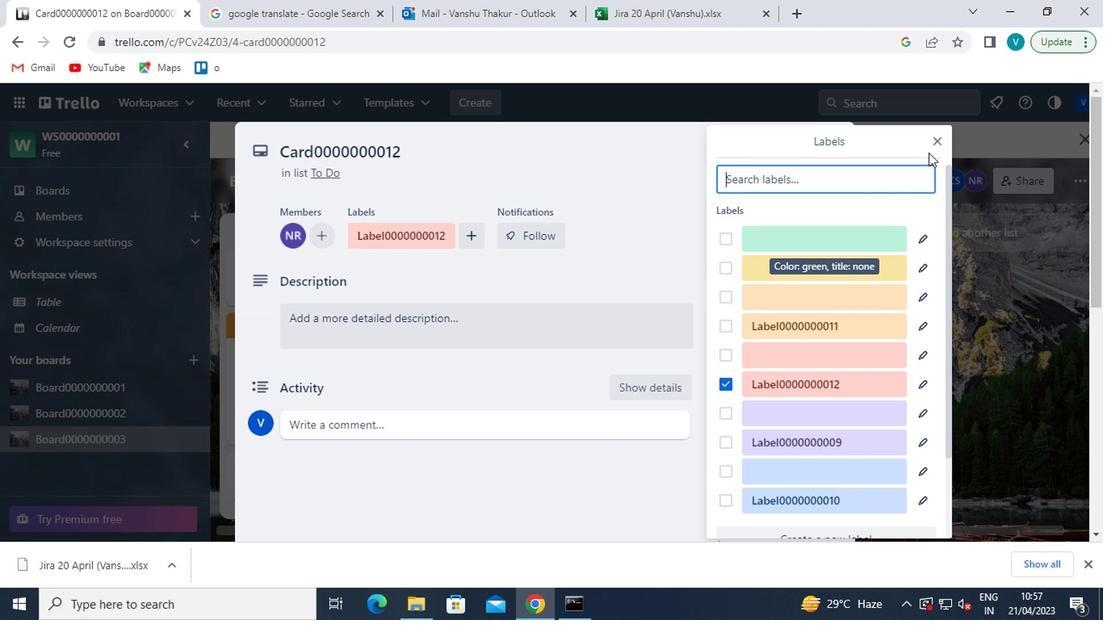 
Action: Mouse moved to (776, 352)
Screenshot: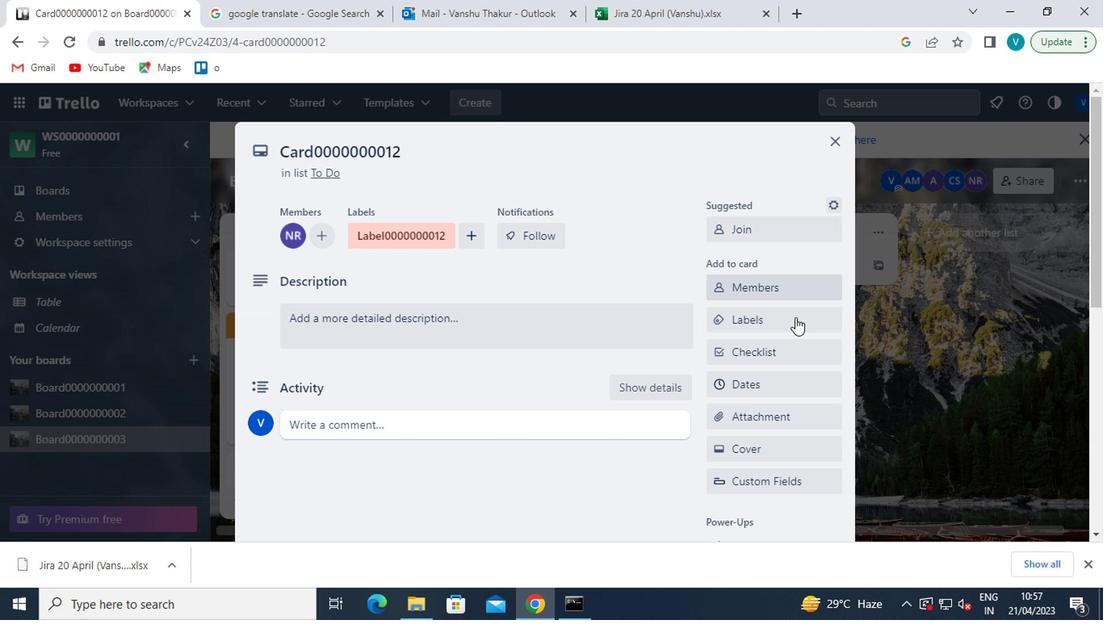 
Action: Mouse pressed left at (776, 352)
Screenshot: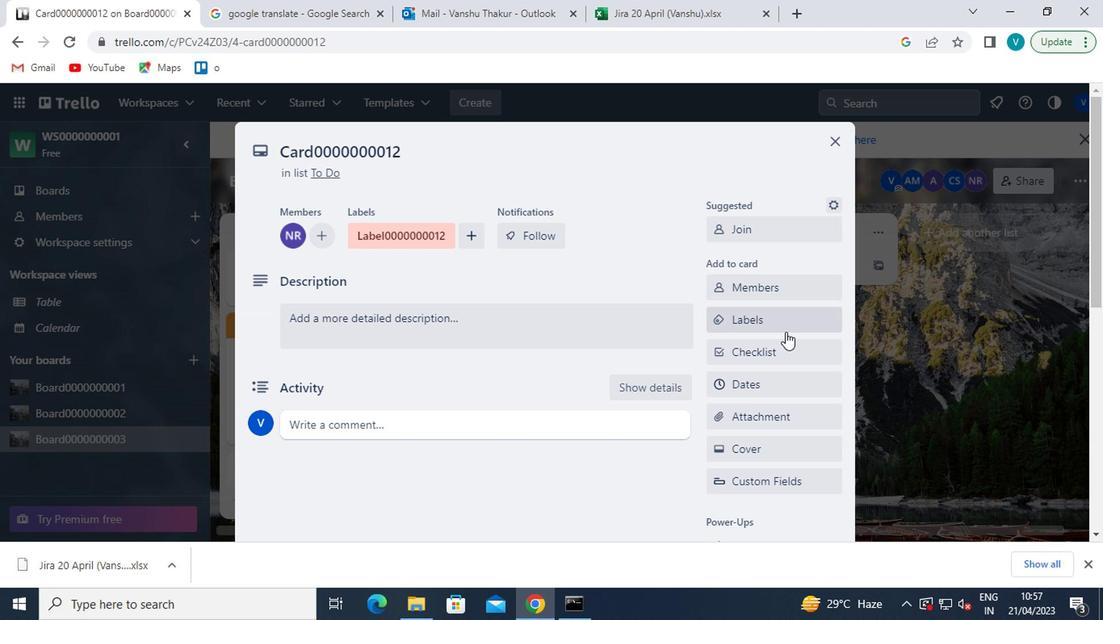 
Action: Mouse moved to (695, 260)
Screenshot: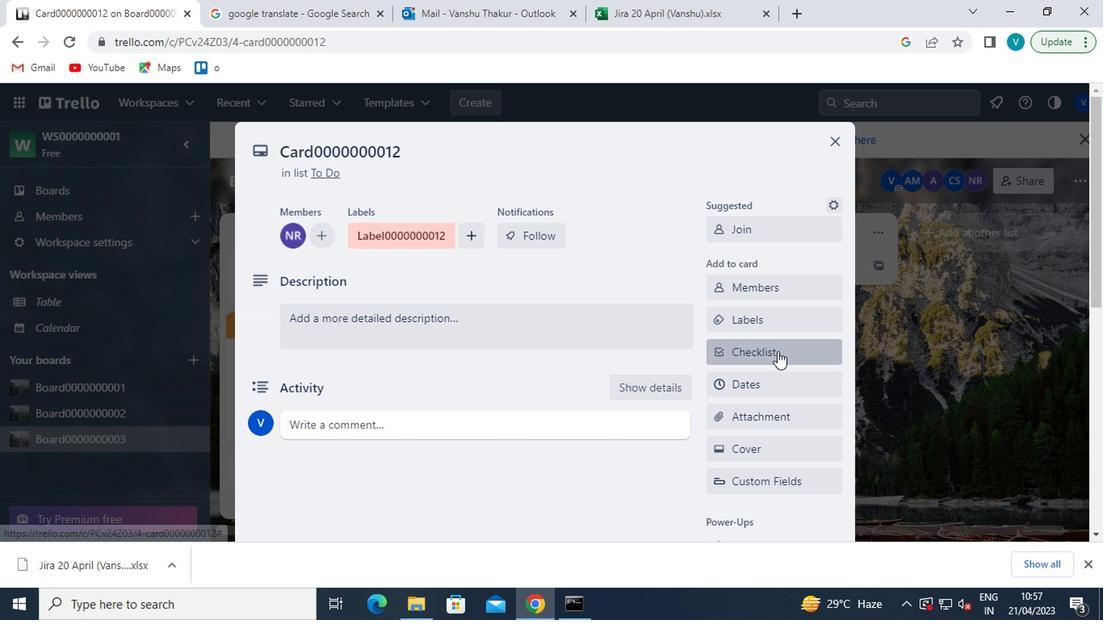 
Action: Key pressed <Key.shift>CL0000000012
Screenshot: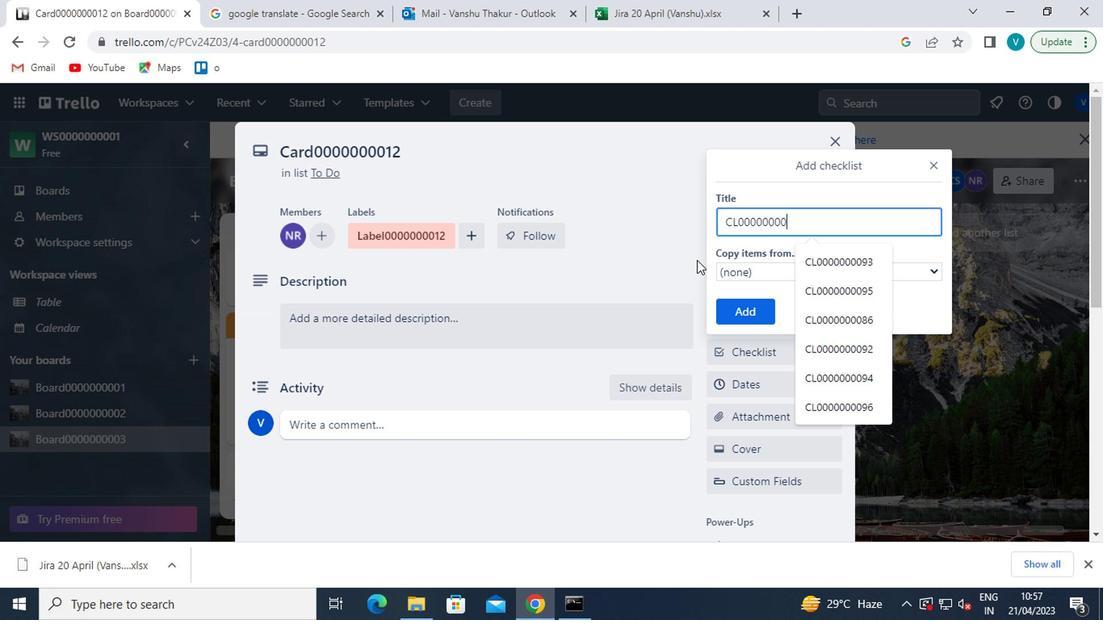 
Action: Mouse moved to (739, 309)
Screenshot: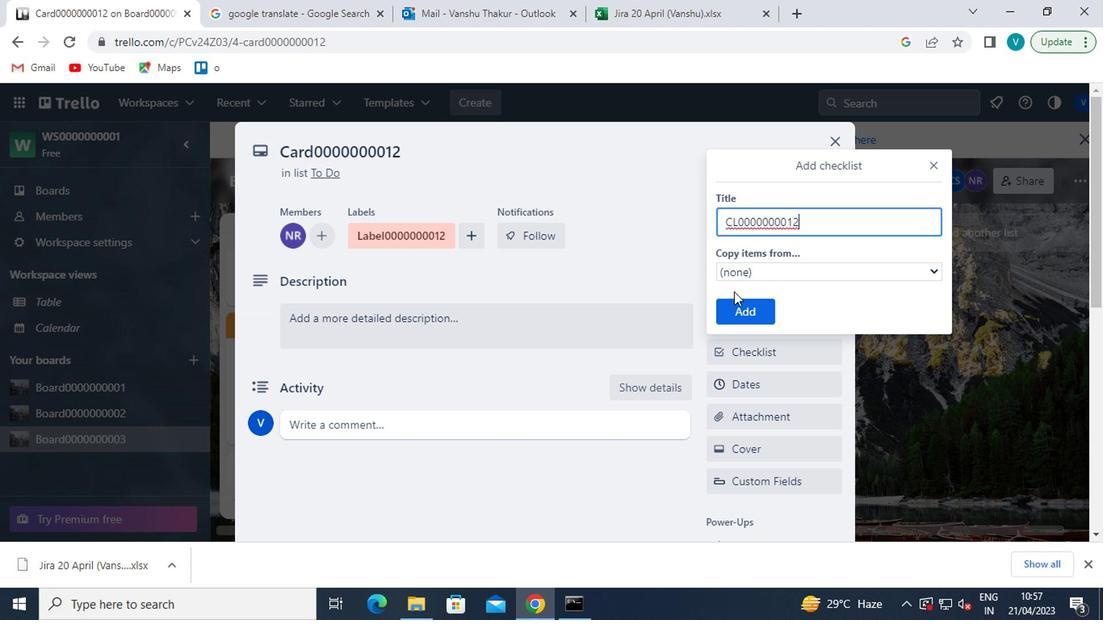 
Action: Mouse pressed left at (739, 309)
Screenshot: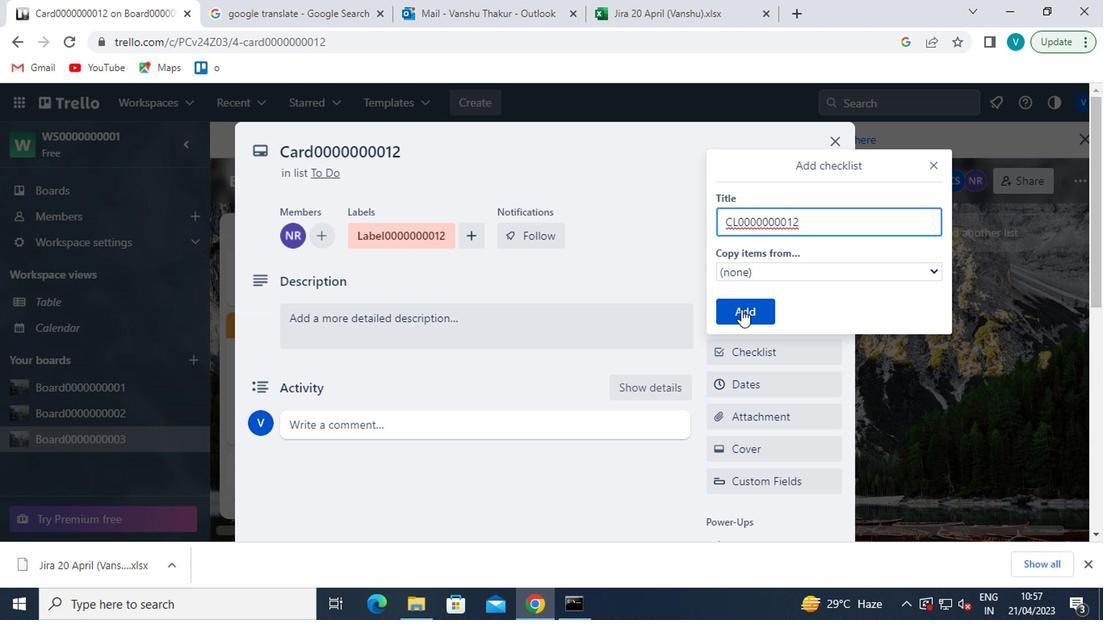 
Action: Mouse moved to (741, 383)
Screenshot: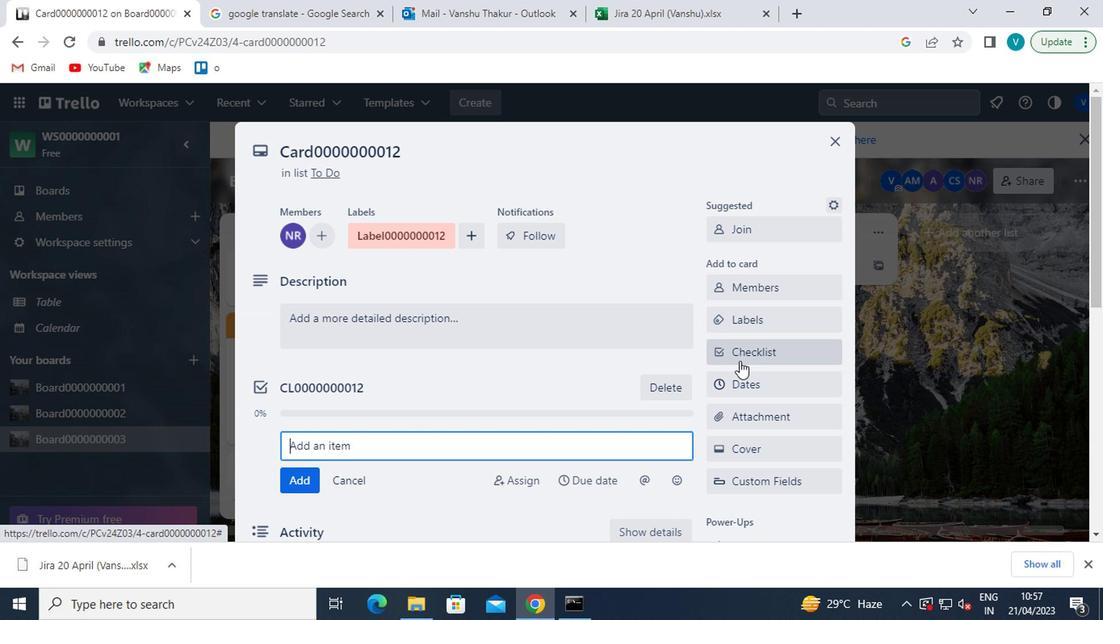
Action: Mouse pressed left at (741, 383)
Screenshot: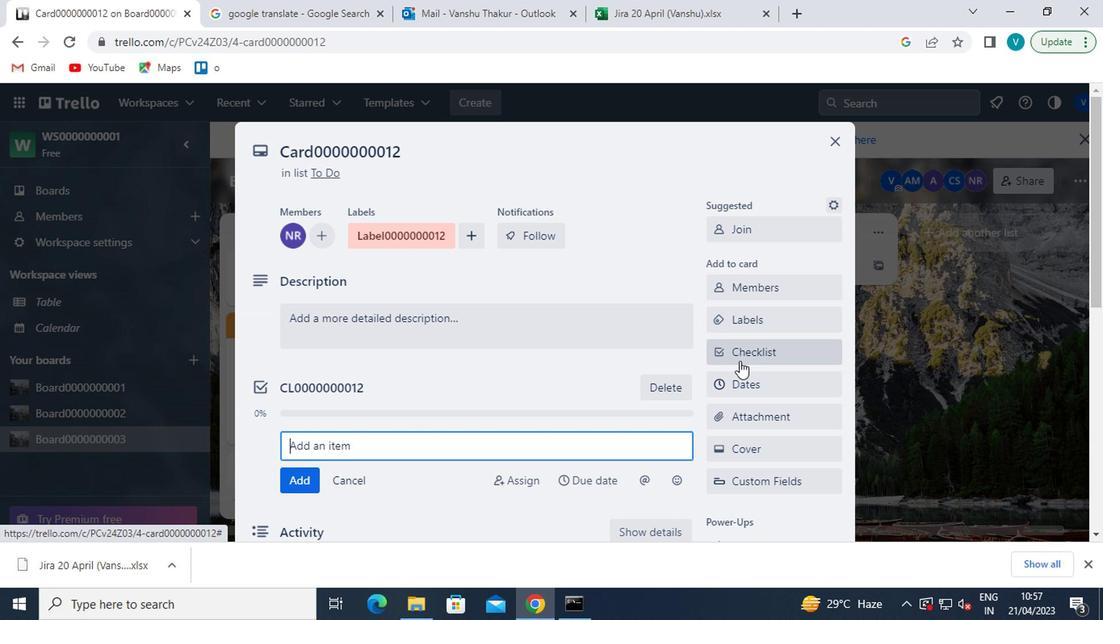 
Action: Mouse moved to (724, 433)
Screenshot: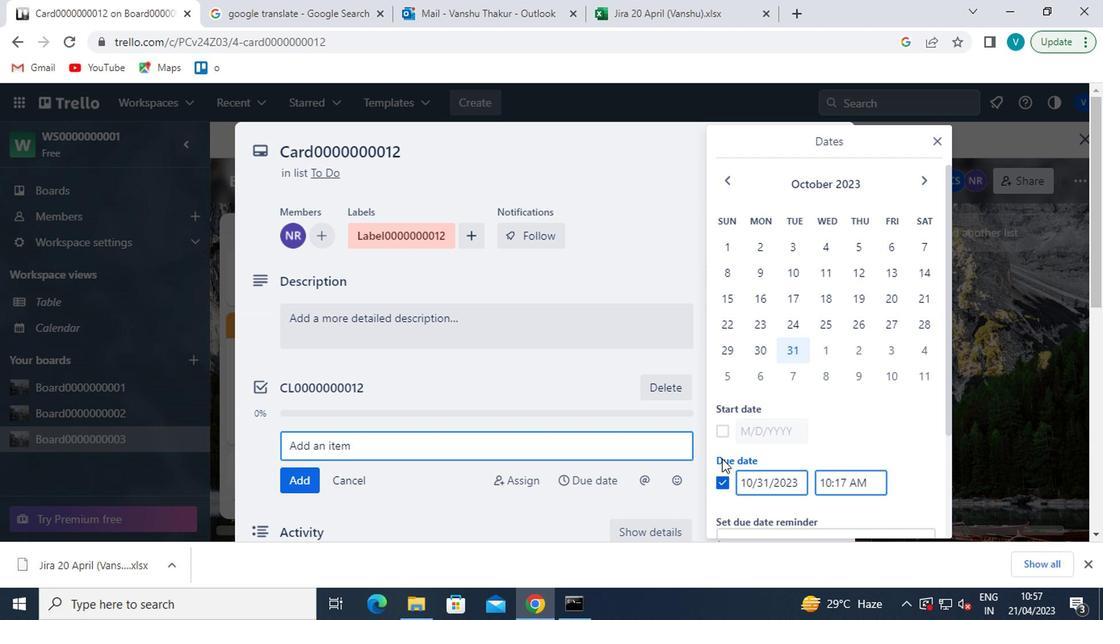 
Action: Mouse pressed left at (724, 433)
Screenshot: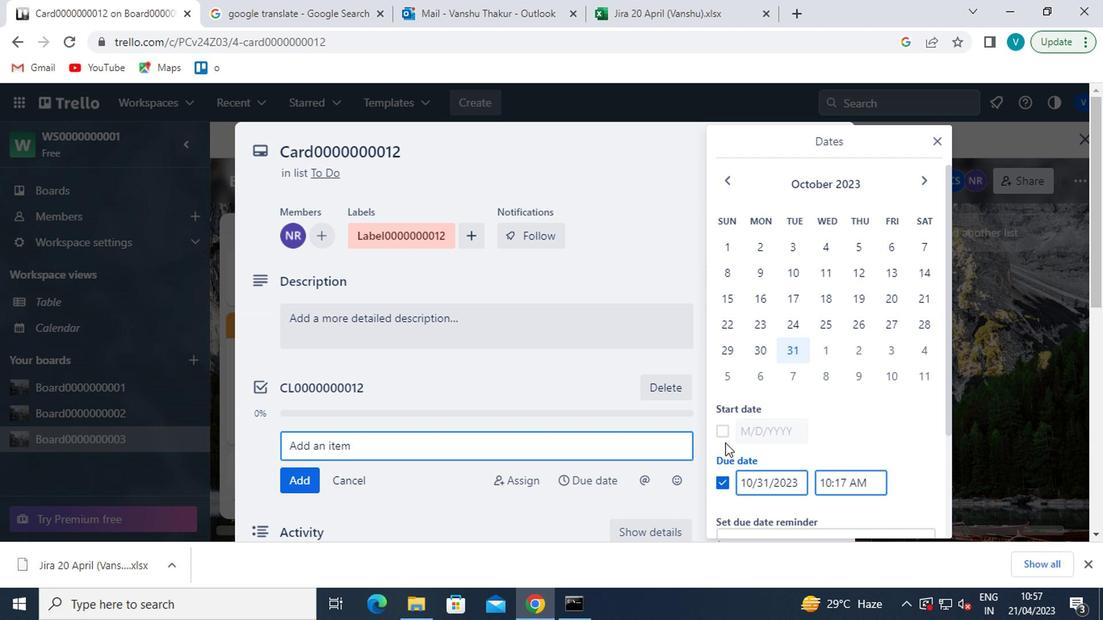 
Action: Mouse moved to (917, 179)
Screenshot: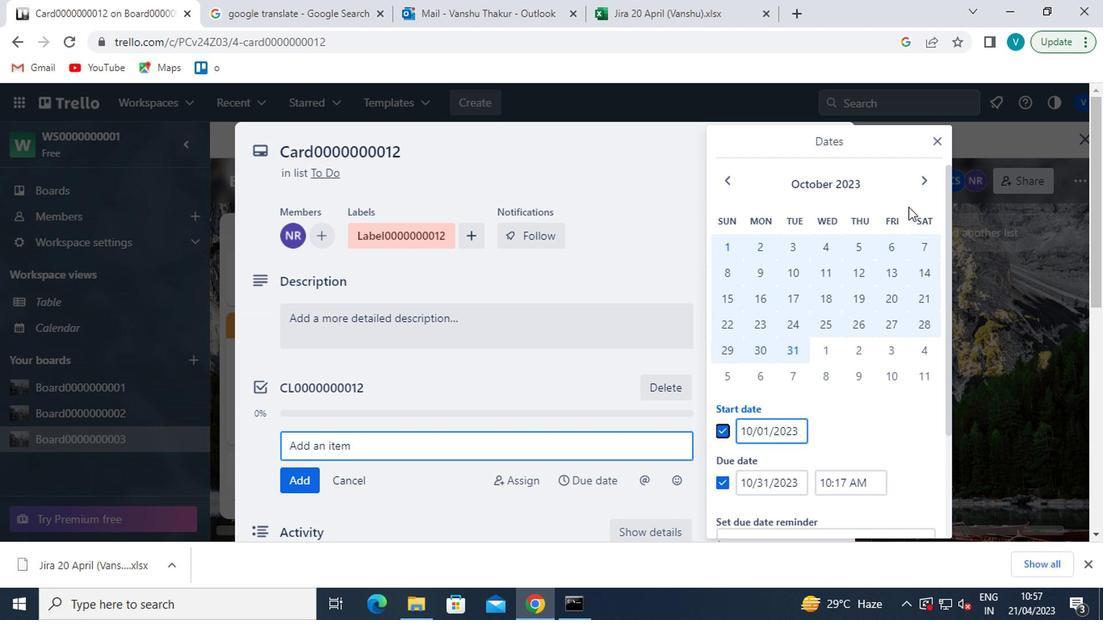 
Action: Mouse pressed left at (917, 179)
Screenshot: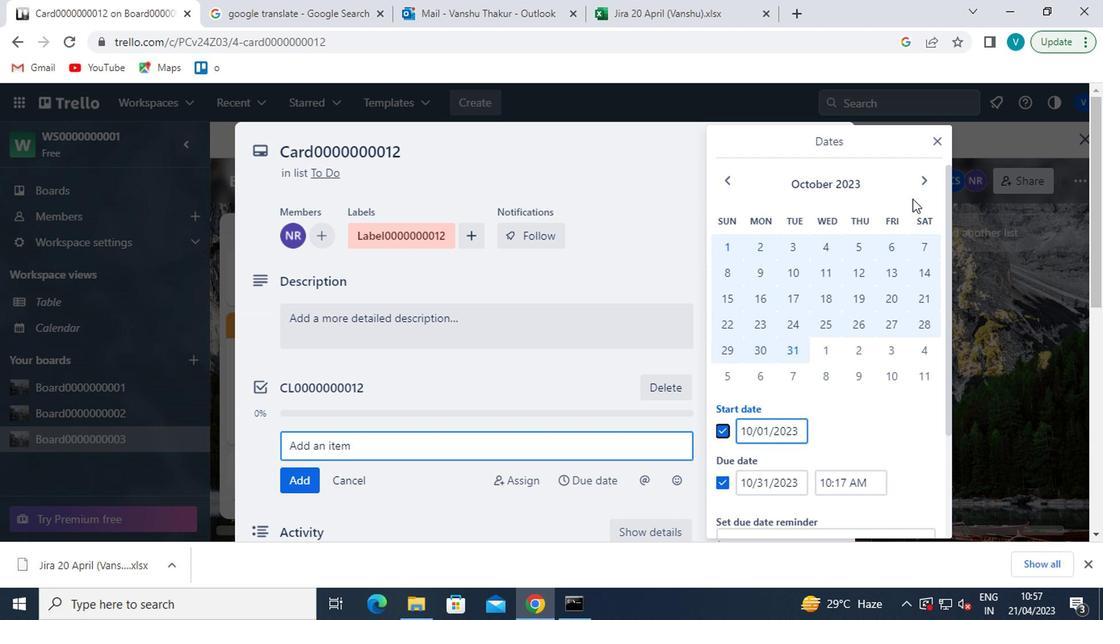 
Action: Mouse moved to (827, 252)
Screenshot: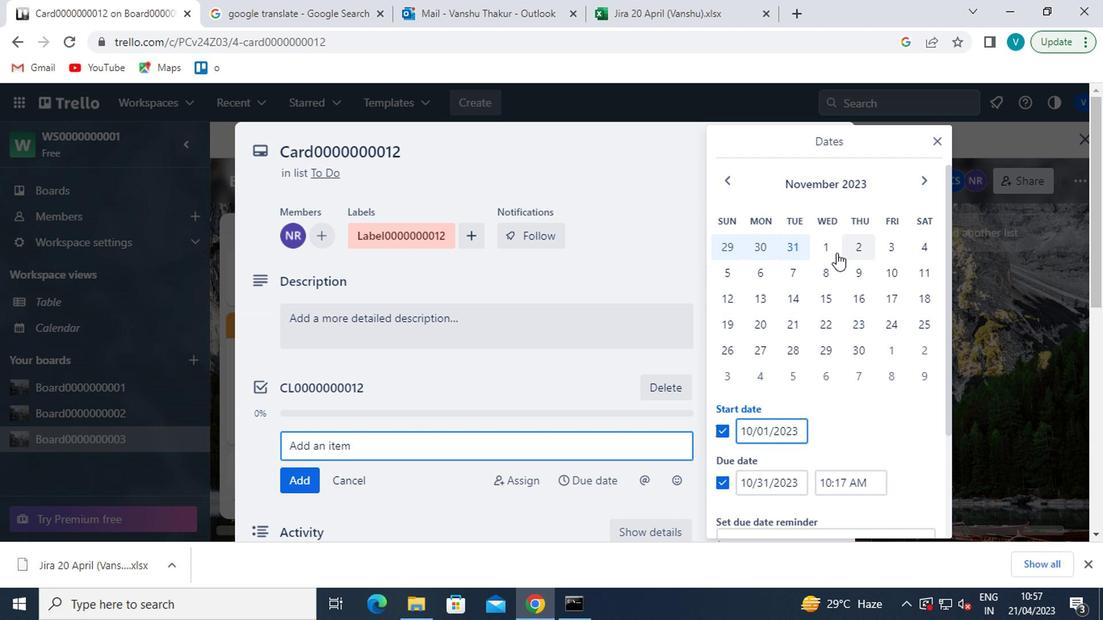 
Action: Mouse pressed left at (827, 252)
Screenshot: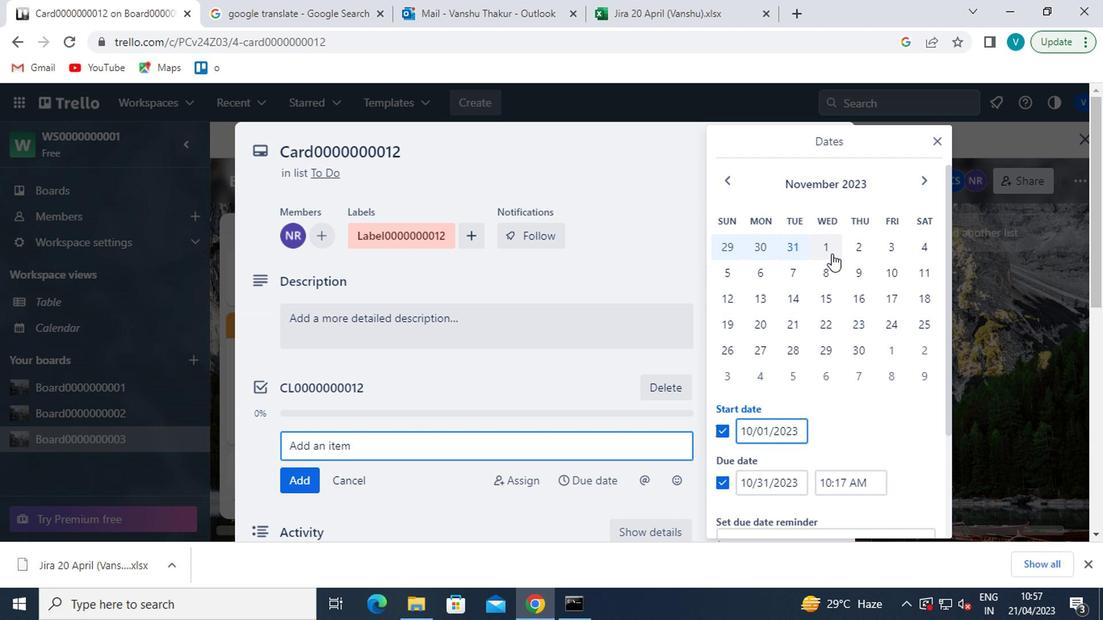 
Action: Mouse moved to (857, 351)
Screenshot: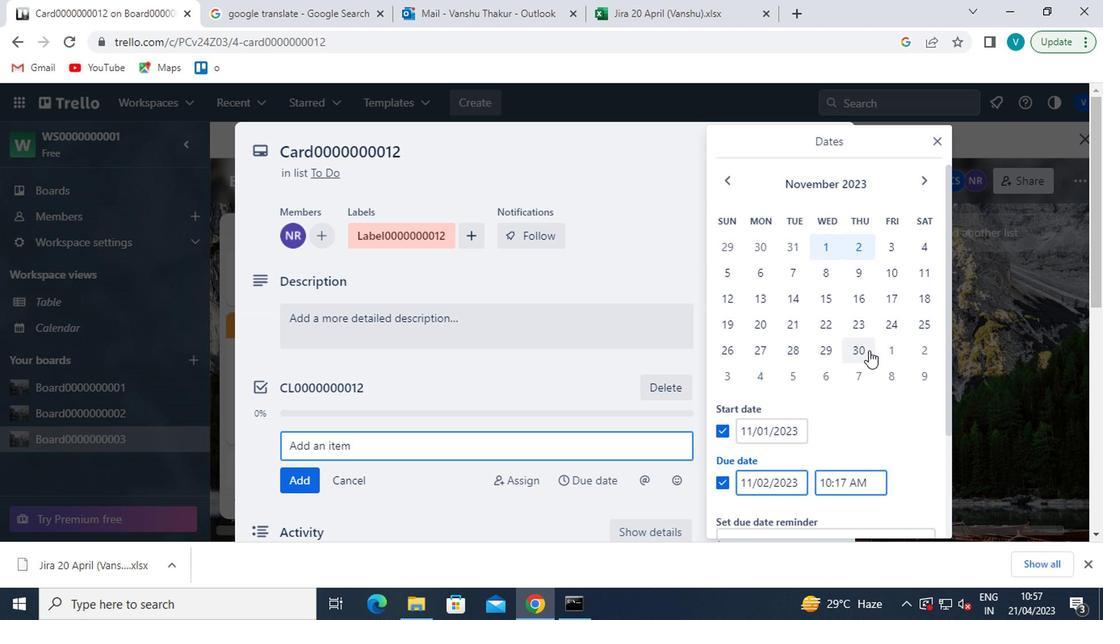 
Action: Mouse pressed left at (857, 351)
Screenshot: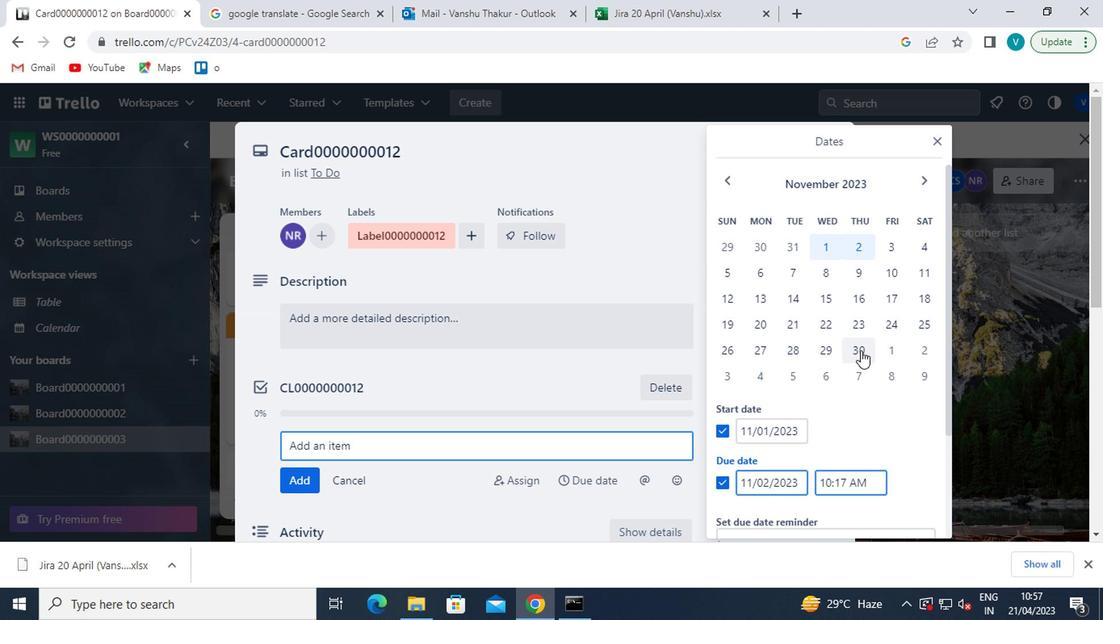 
Action: Mouse moved to (855, 351)
Screenshot: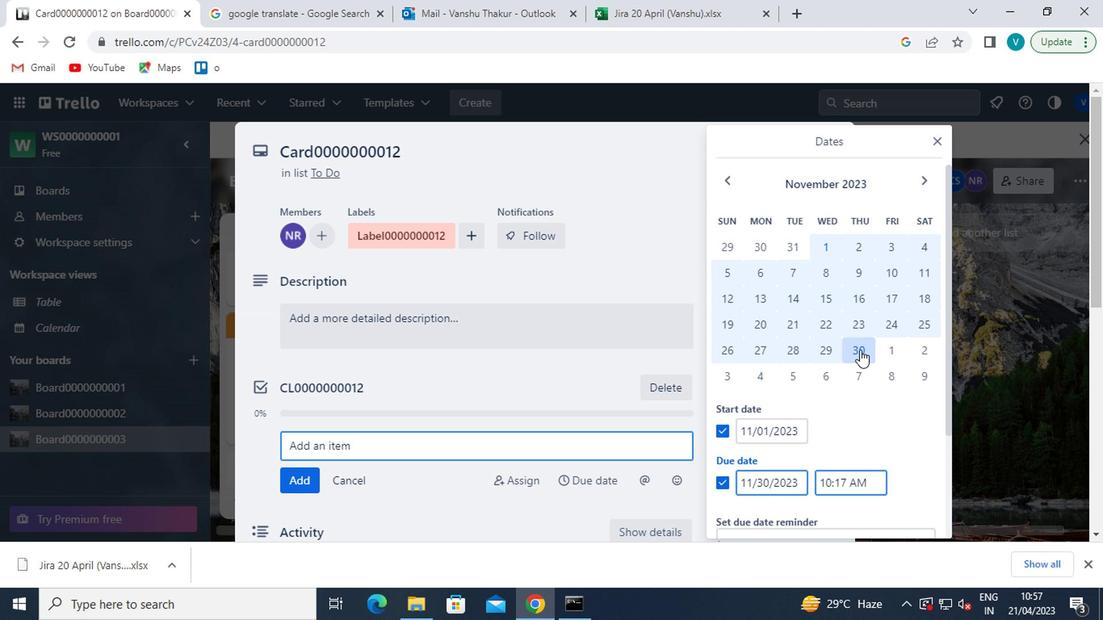 
Action: Mouse scrolled (855, 350) with delta (0, -1)
Screenshot: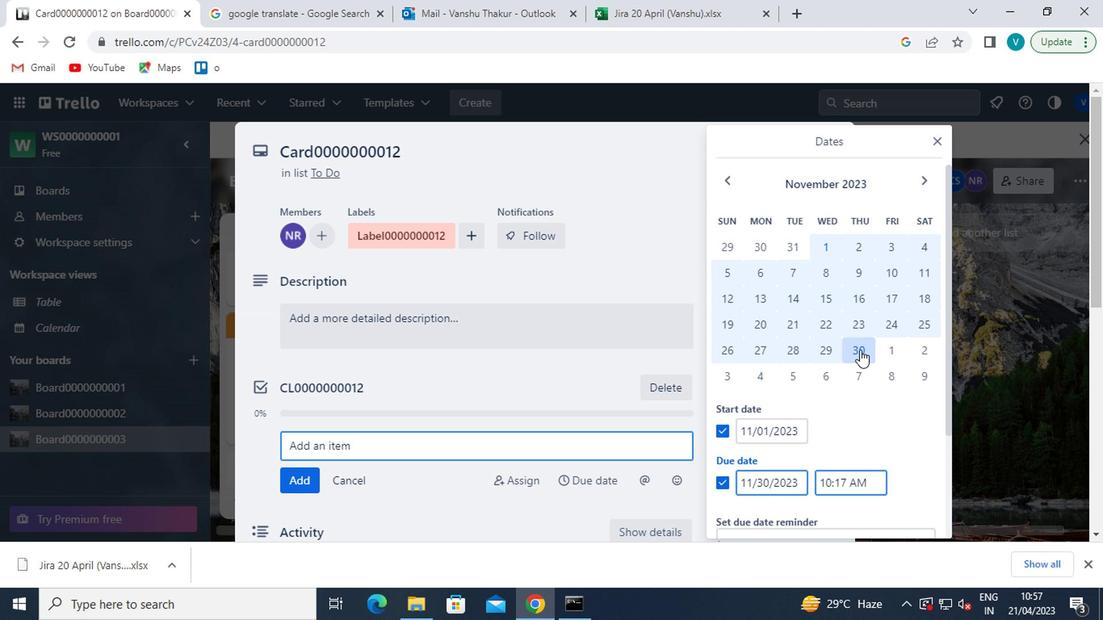 
Action: Mouse moved to (855, 351)
Screenshot: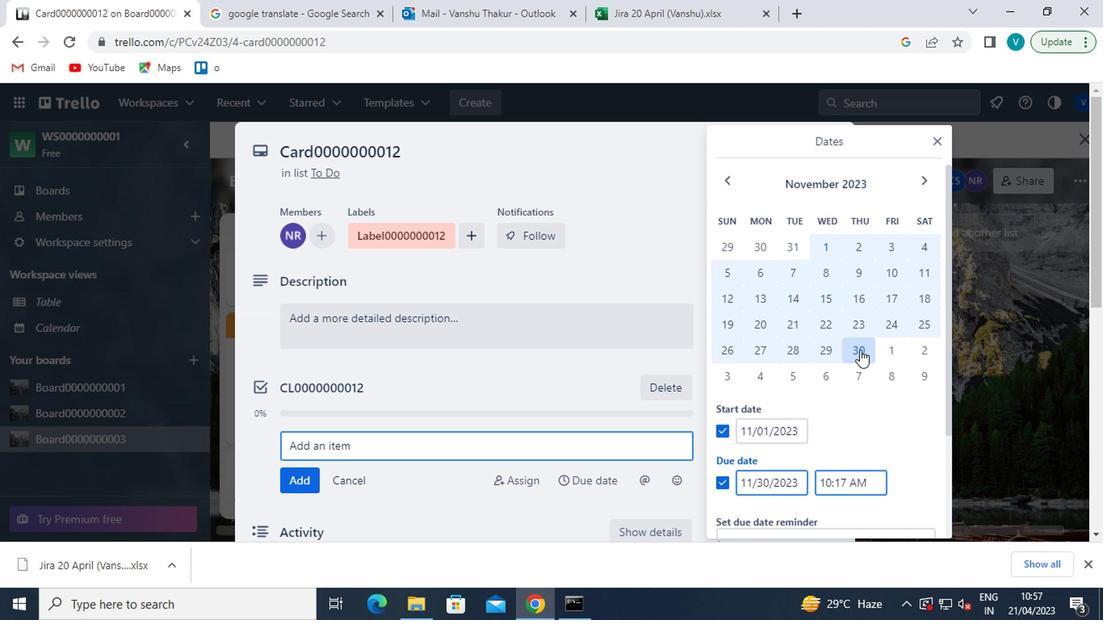 
Action: Mouse scrolled (855, 350) with delta (0, -1)
Screenshot: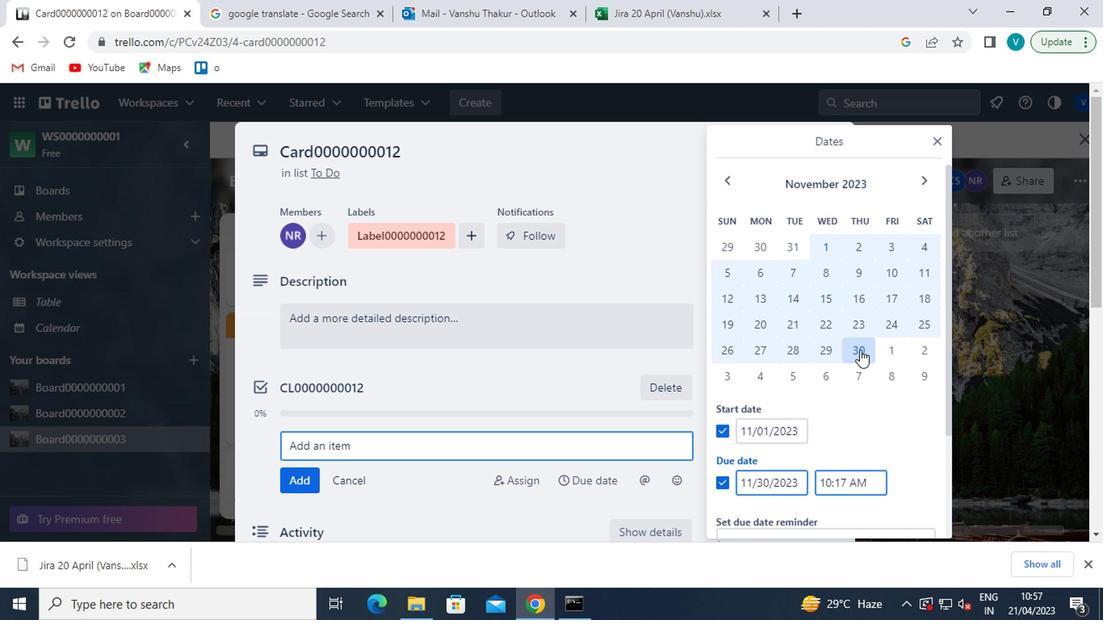 
Action: Mouse moved to (752, 476)
Screenshot: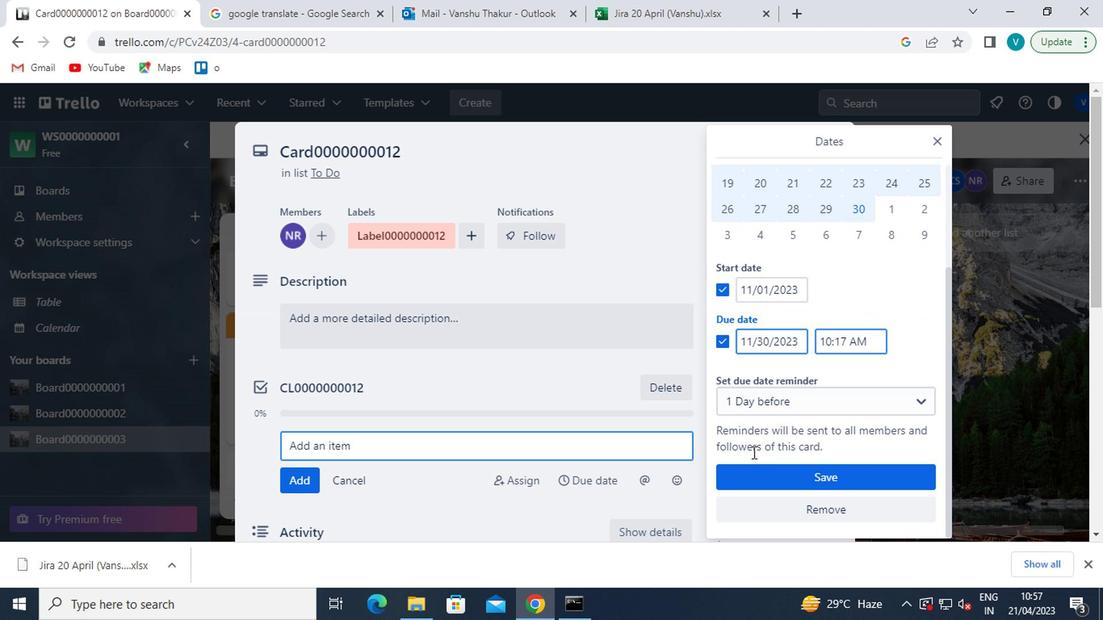 
Action: Mouse pressed left at (752, 476)
Screenshot: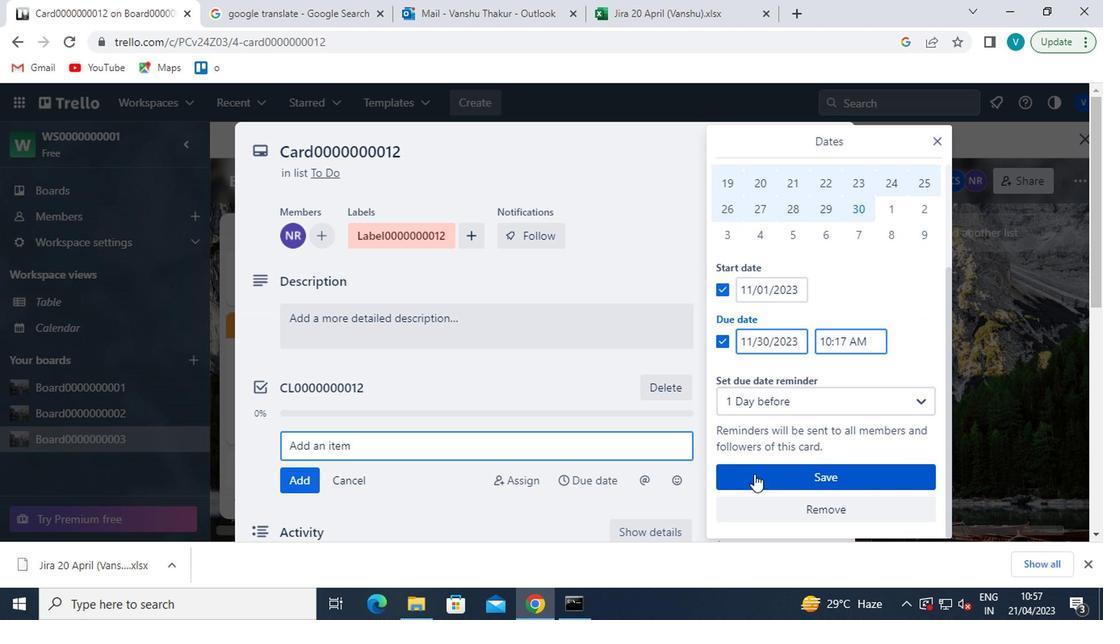 
Action: Mouse moved to (718, 459)
Screenshot: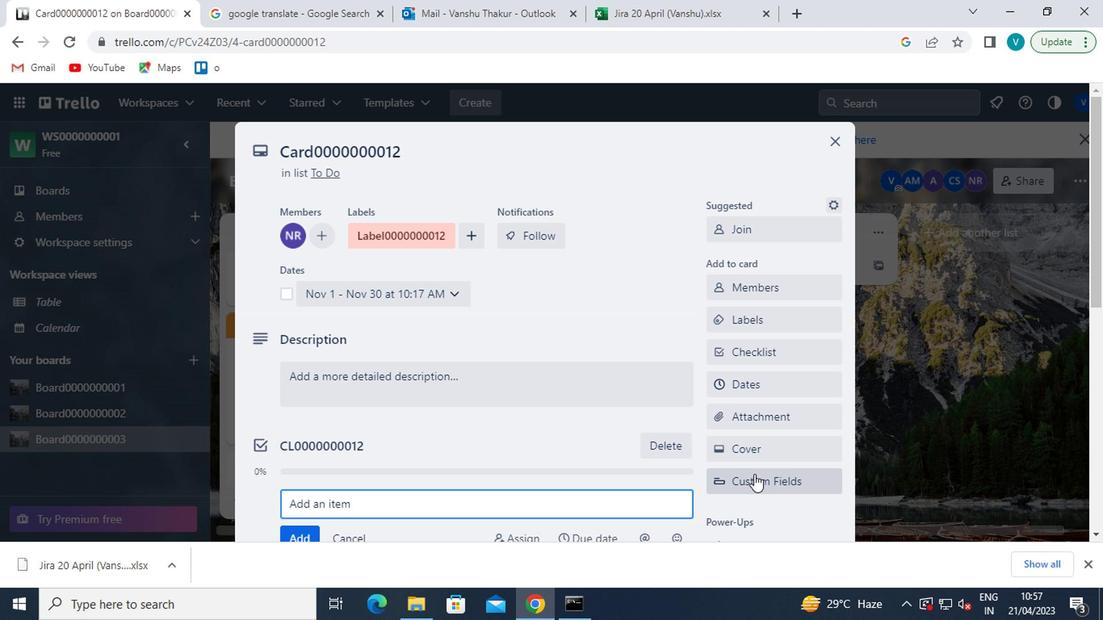 
